 Task: Look for space in Bondoukou, Ivory Coast from 6th September, 2023 to 10th September, 2023 for 1 adult in price range Rs.10000 to Rs.15000. Place can be private room with 1  bedroom having 1 bed and 1 bathroom. Property type can be house, flat, guest house, hotel. Booking option can be shelf check-in. Required host language is English.
Action: Mouse moved to (512, 114)
Screenshot: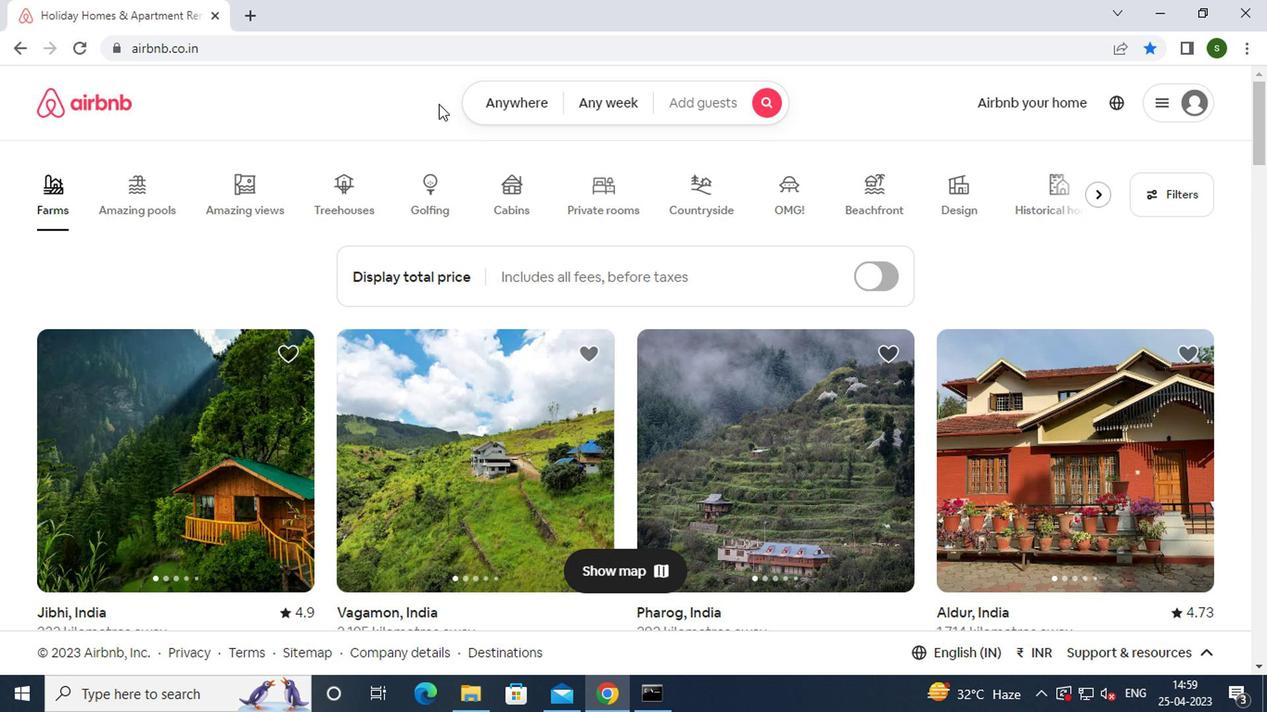 
Action: Mouse pressed left at (512, 114)
Screenshot: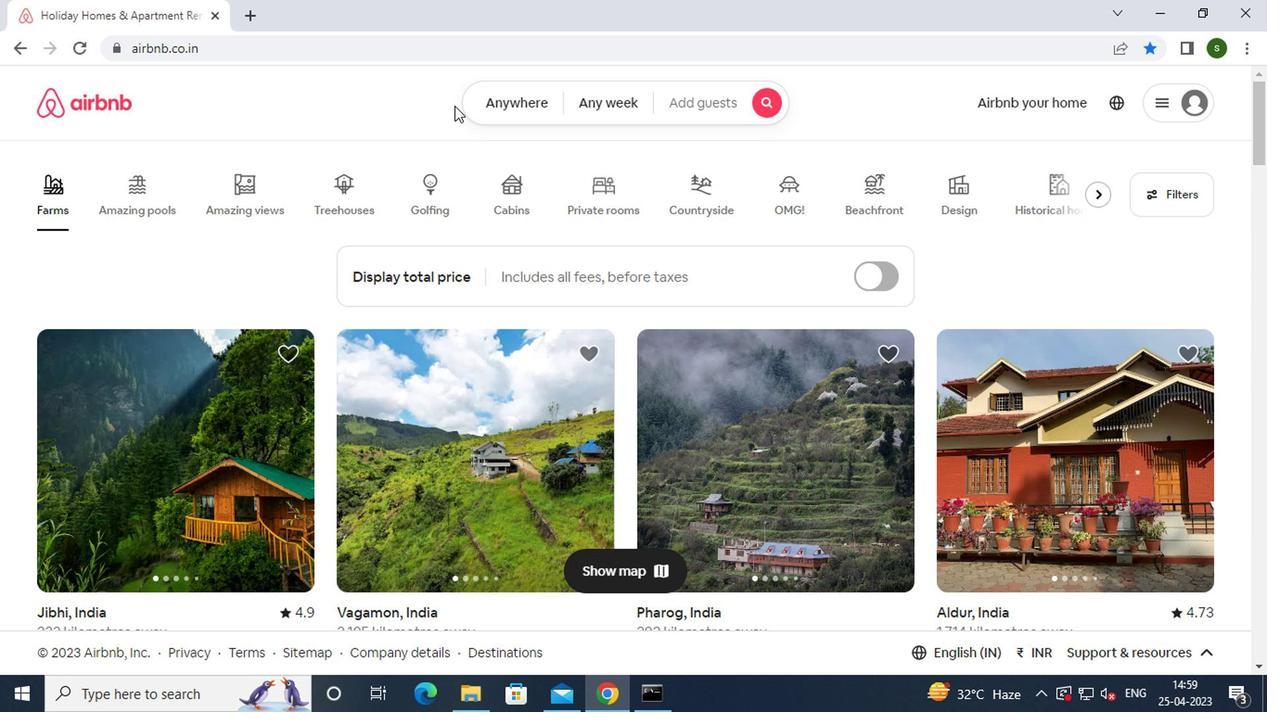 
Action: Mouse moved to (393, 187)
Screenshot: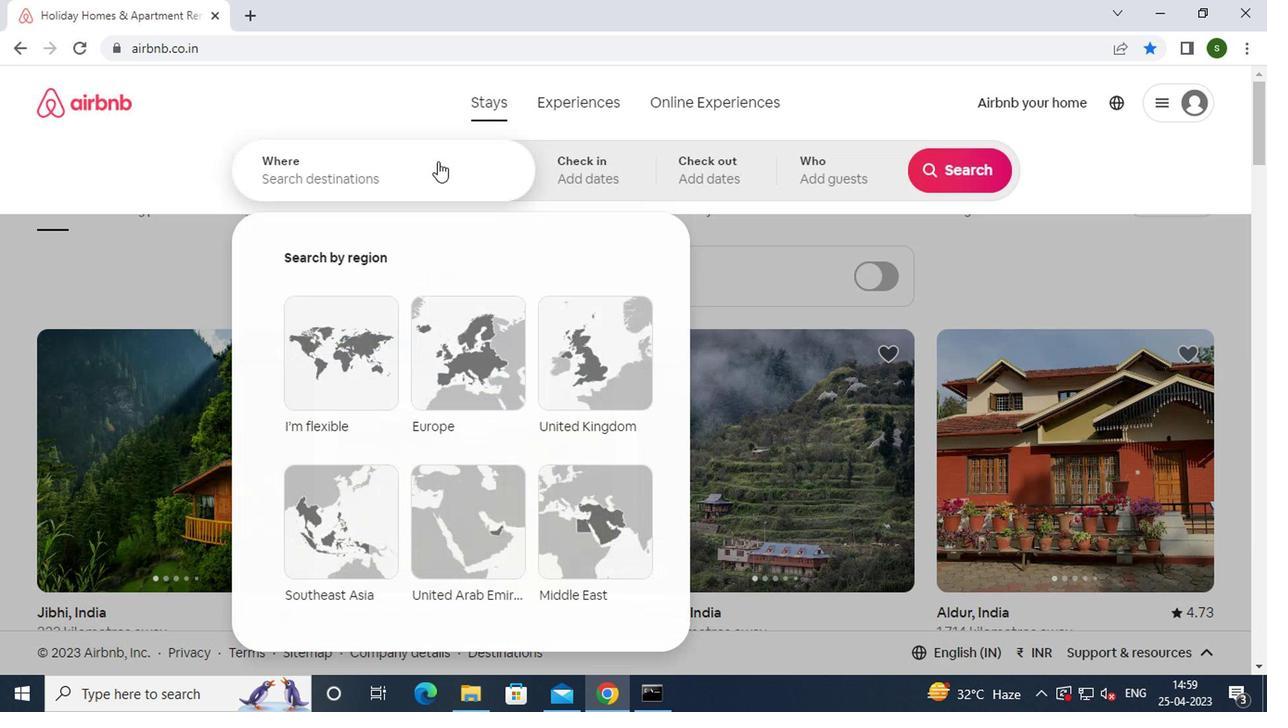 
Action: Mouse pressed left at (393, 187)
Screenshot: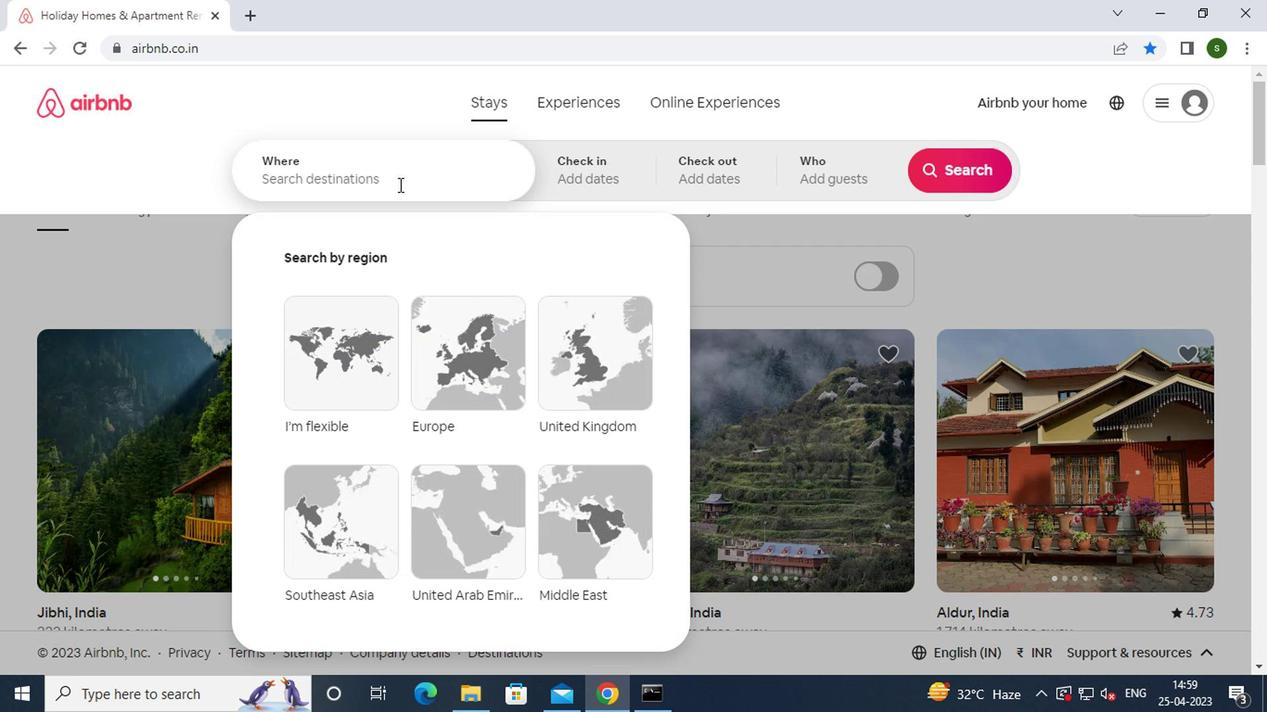 
Action: Key pressed b<Key.caps_lock>ondoukou,<Key.space><Key.caps_lock>i<Key.caps_lock>vory
Screenshot: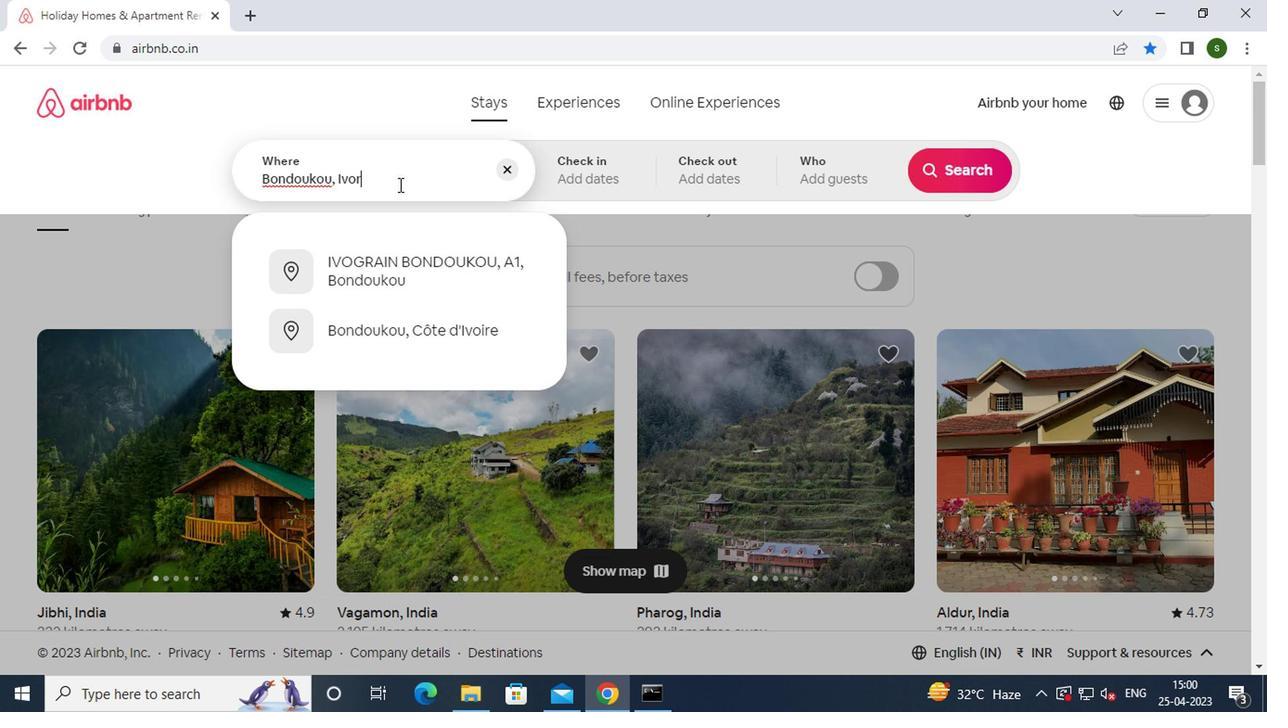 
Action: Mouse moved to (427, 263)
Screenshot: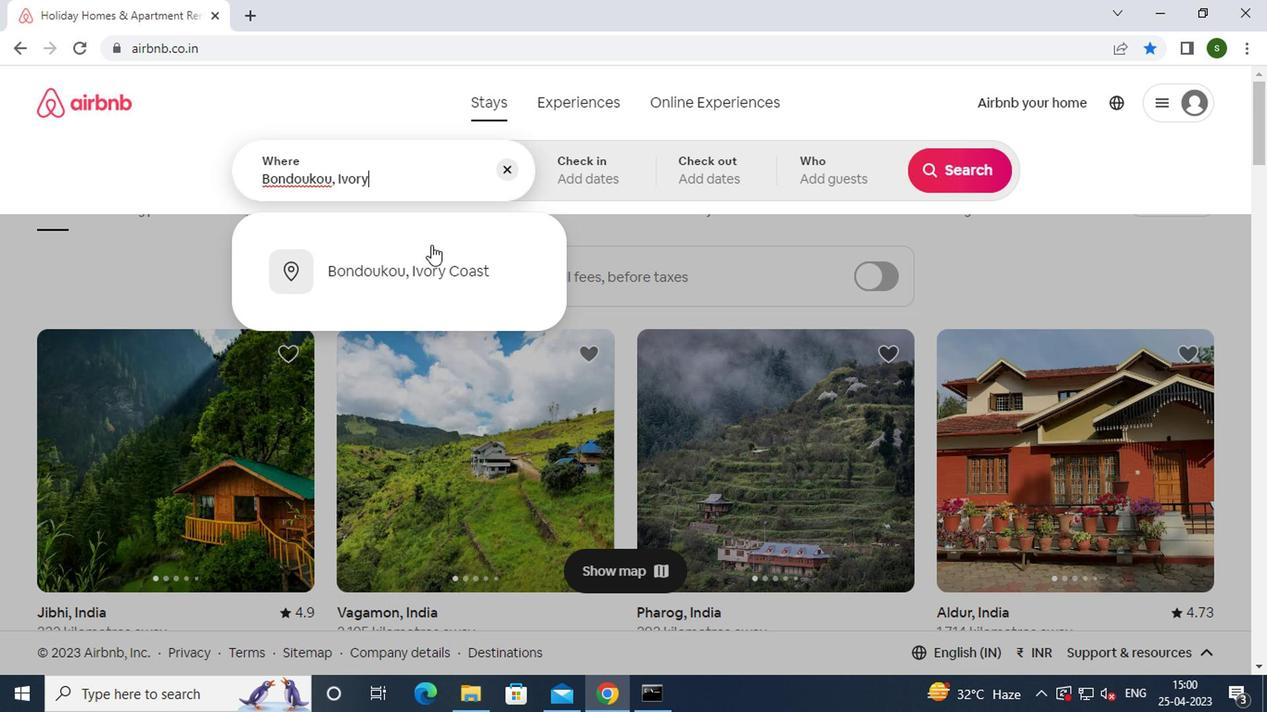 
Action: Mouse pressed left at (427, 263)
Screenshot: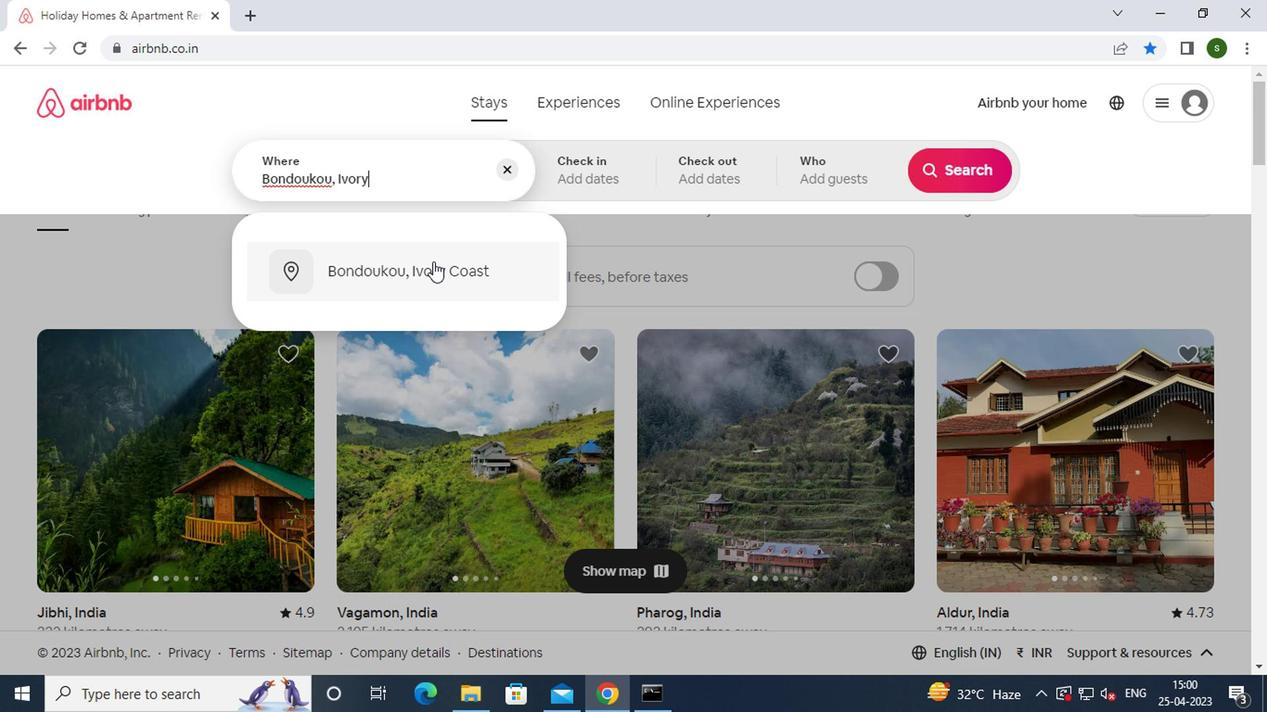 
Action: Mouse moved to (941, 315)
Screenshot: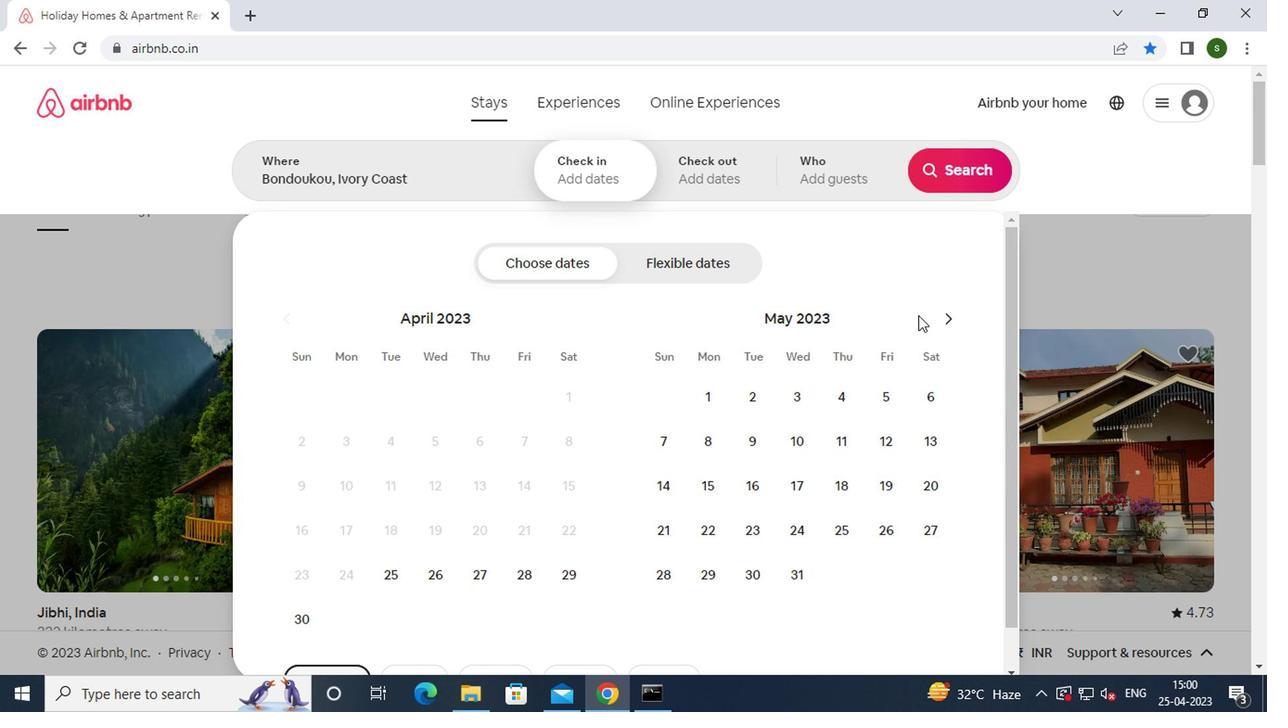 
Action: Mouse pressed left at (941, 315)
Screenshot: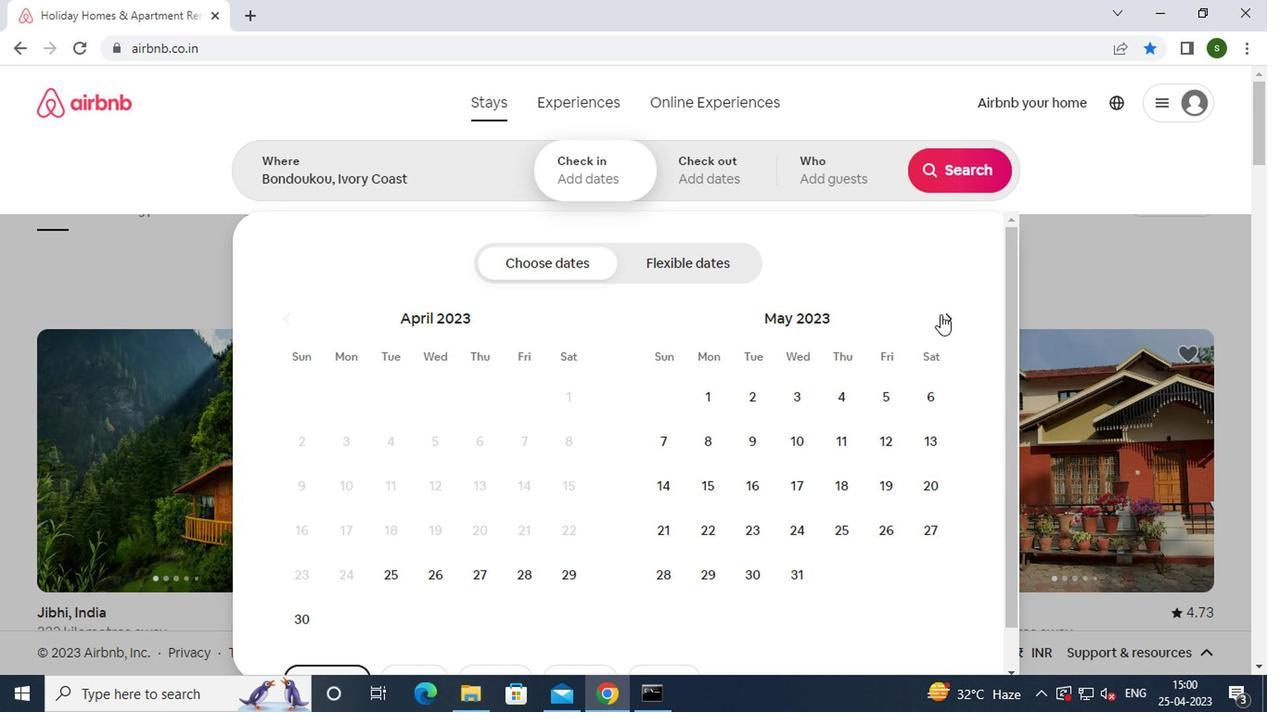 
Action: Mouse pressed left at (941, 315)
Screenshot: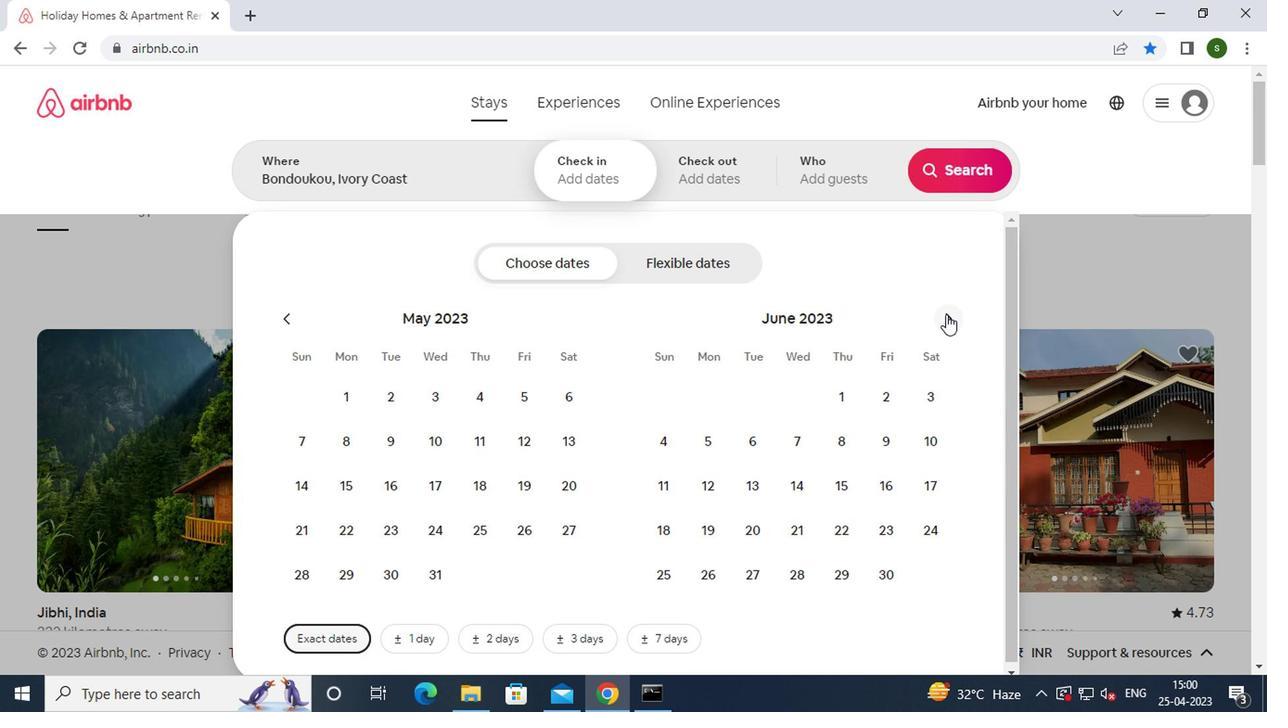 
Action: Mouse pressed left at (941, 315)
Screenshot: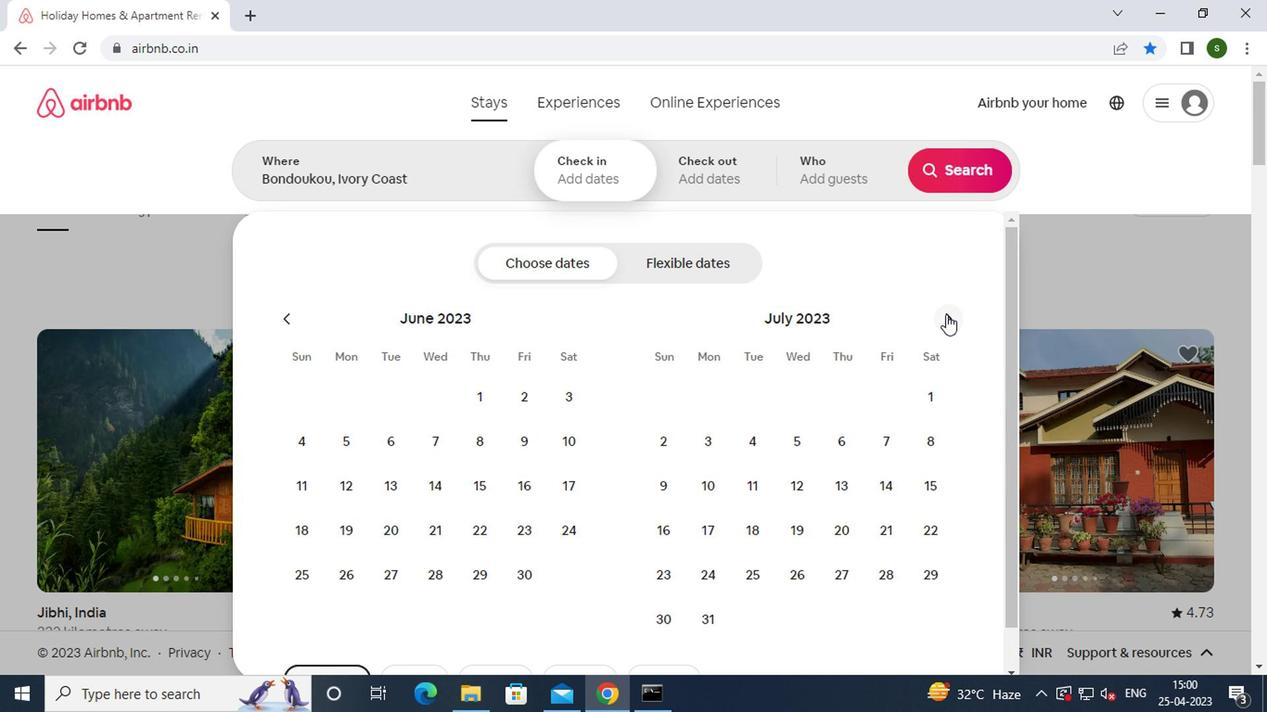 
Action: Mouse pressed left at (941, 315)
Screenshot: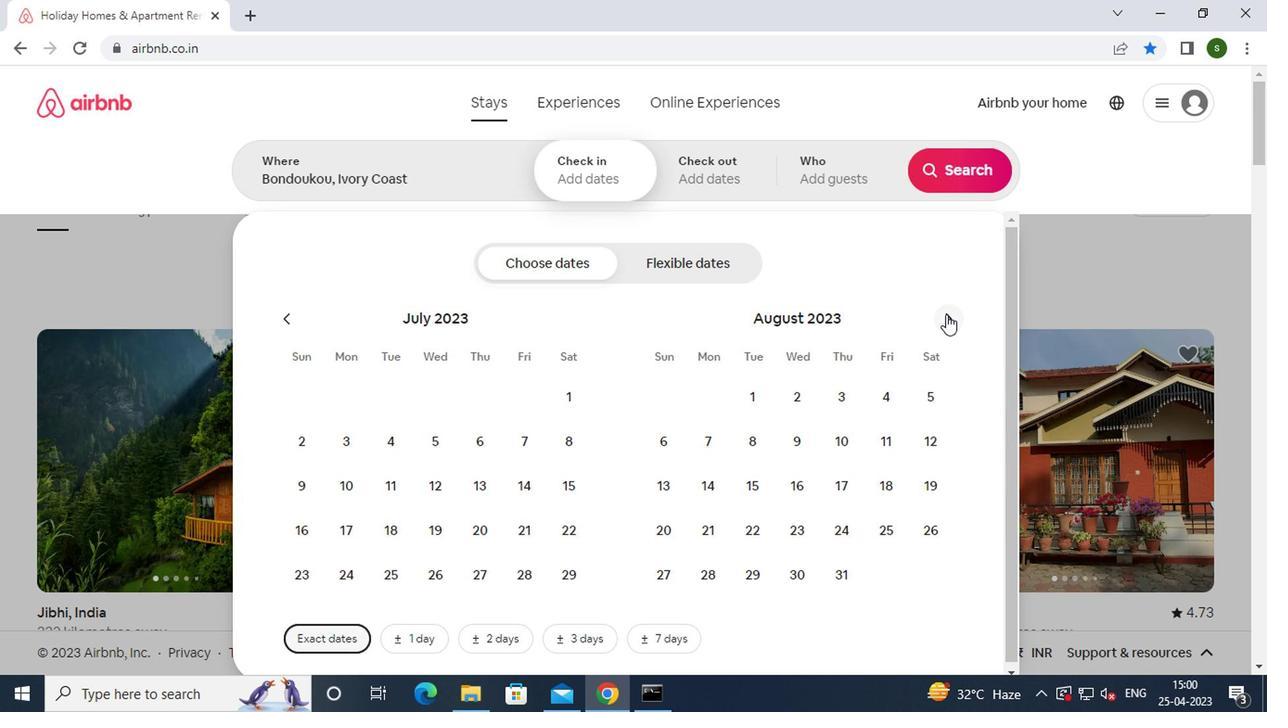 
Action: Mouse moved to (803, 442)
Screenshot: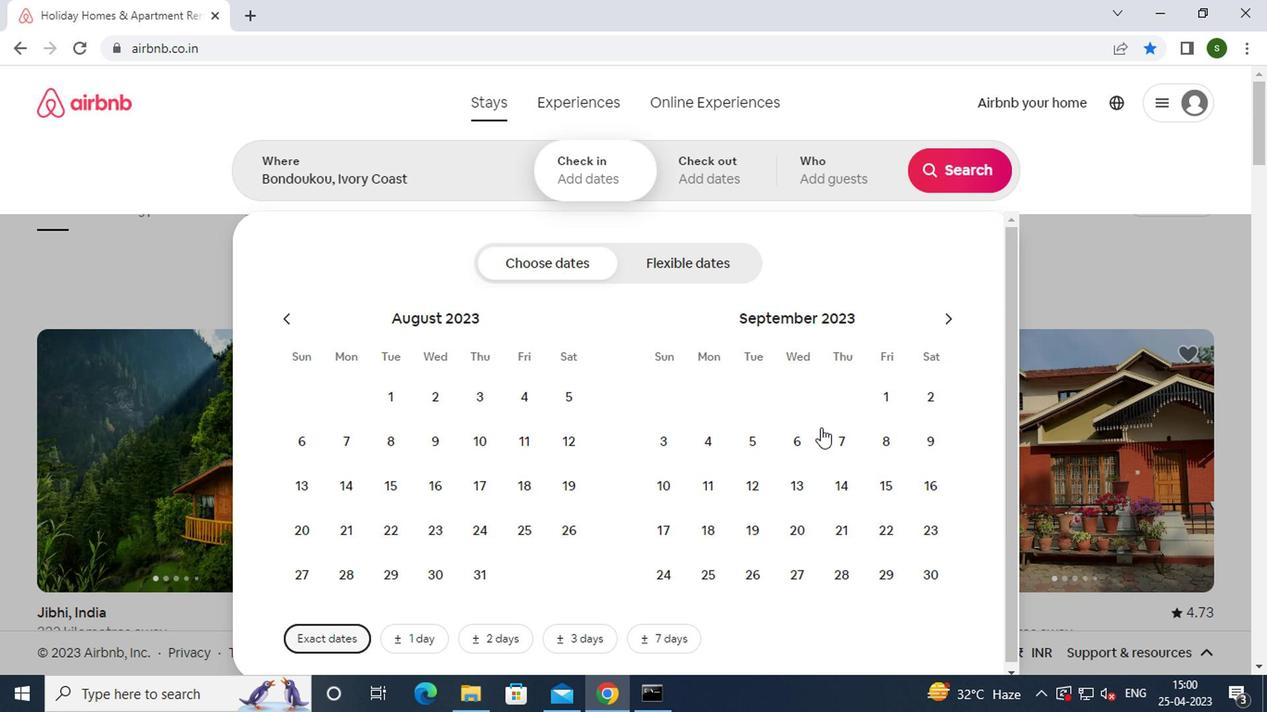 
Action: Mouse pressed left at (803, 442)
Screenshot: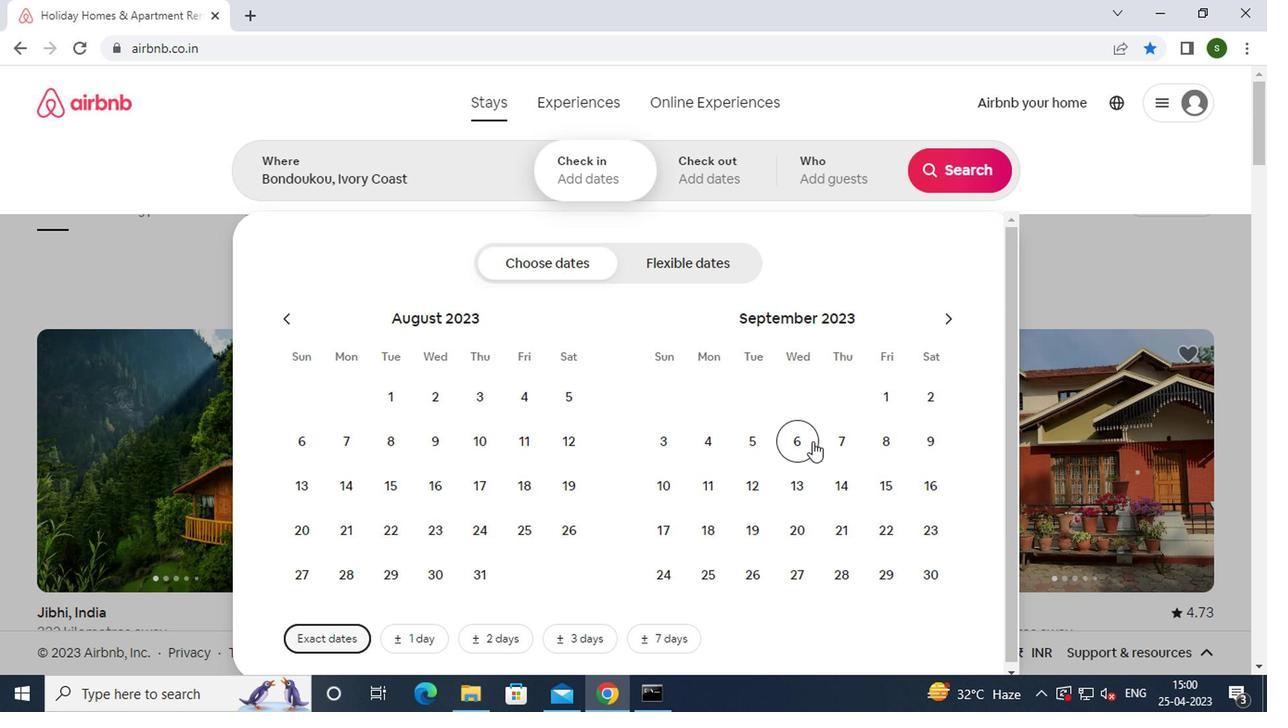 
Action: Mouse moved to (654, 494)
Screenshot: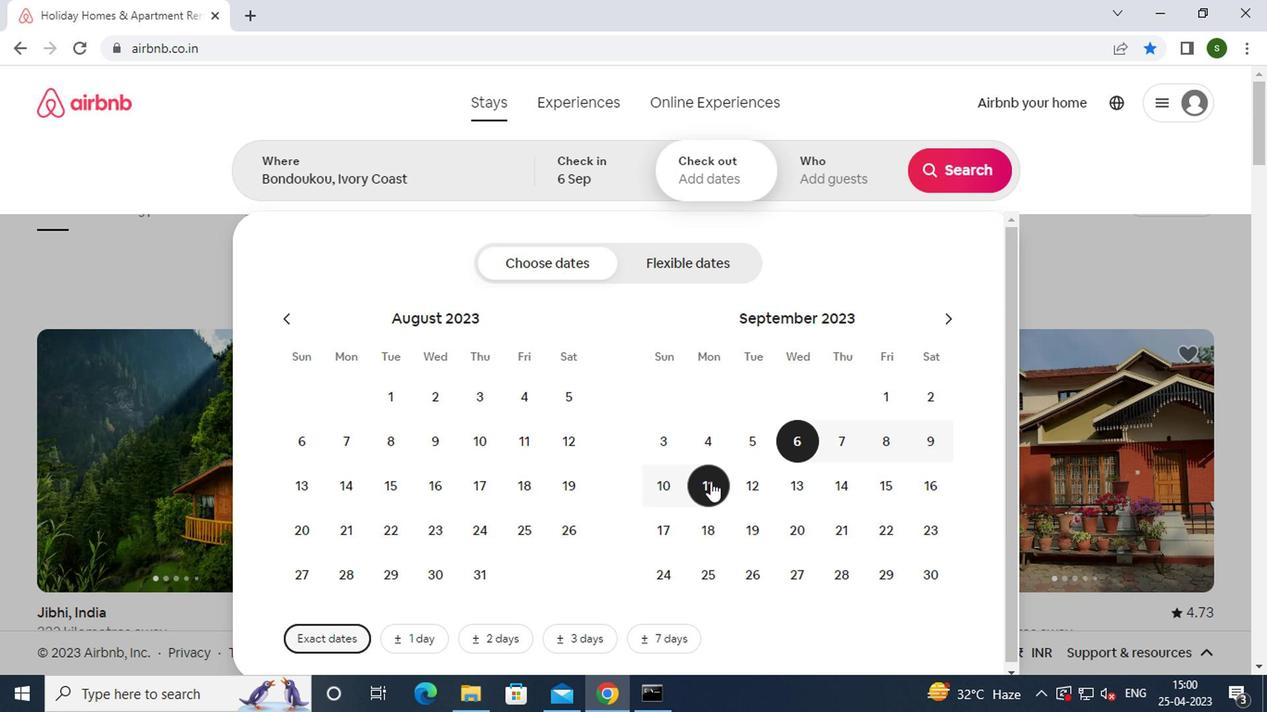 
Action: Mouse pressed left at (654, 494)
Screenshot: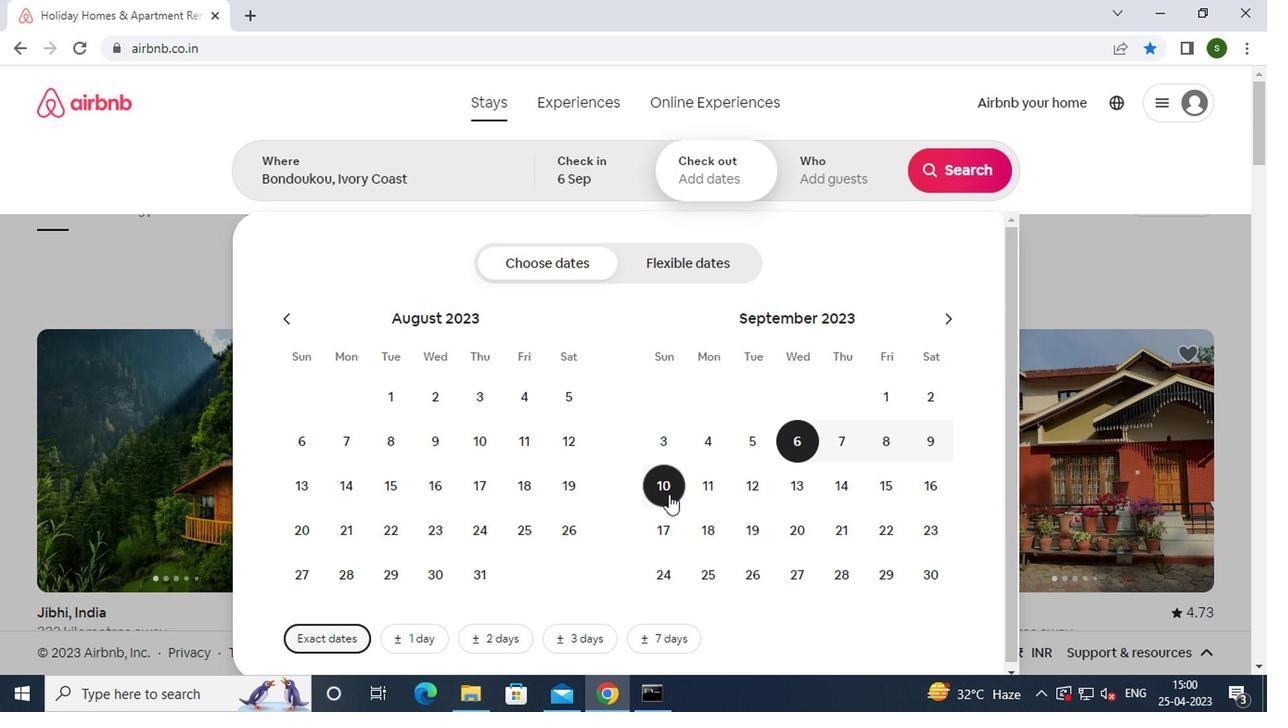 
Action: Mouse moved to (839, 188)
Screenshot: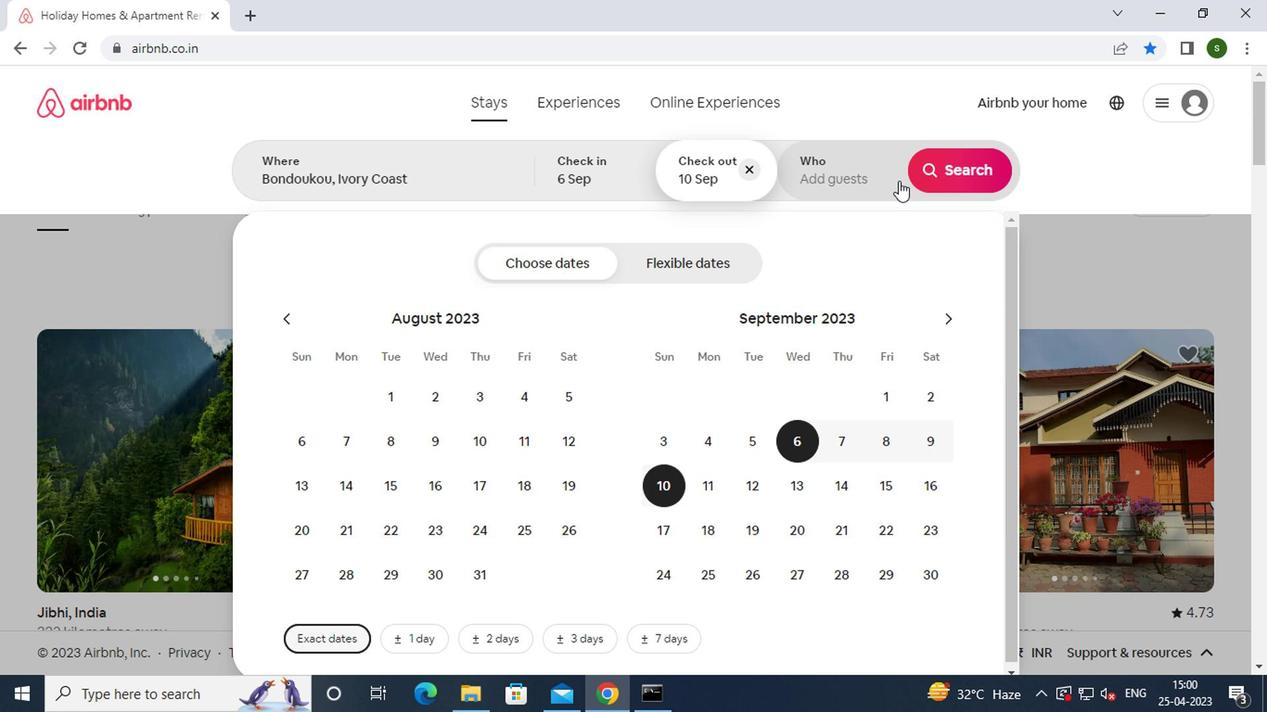 
Action: Mouse pressed left at (839, 188)
Screenshot: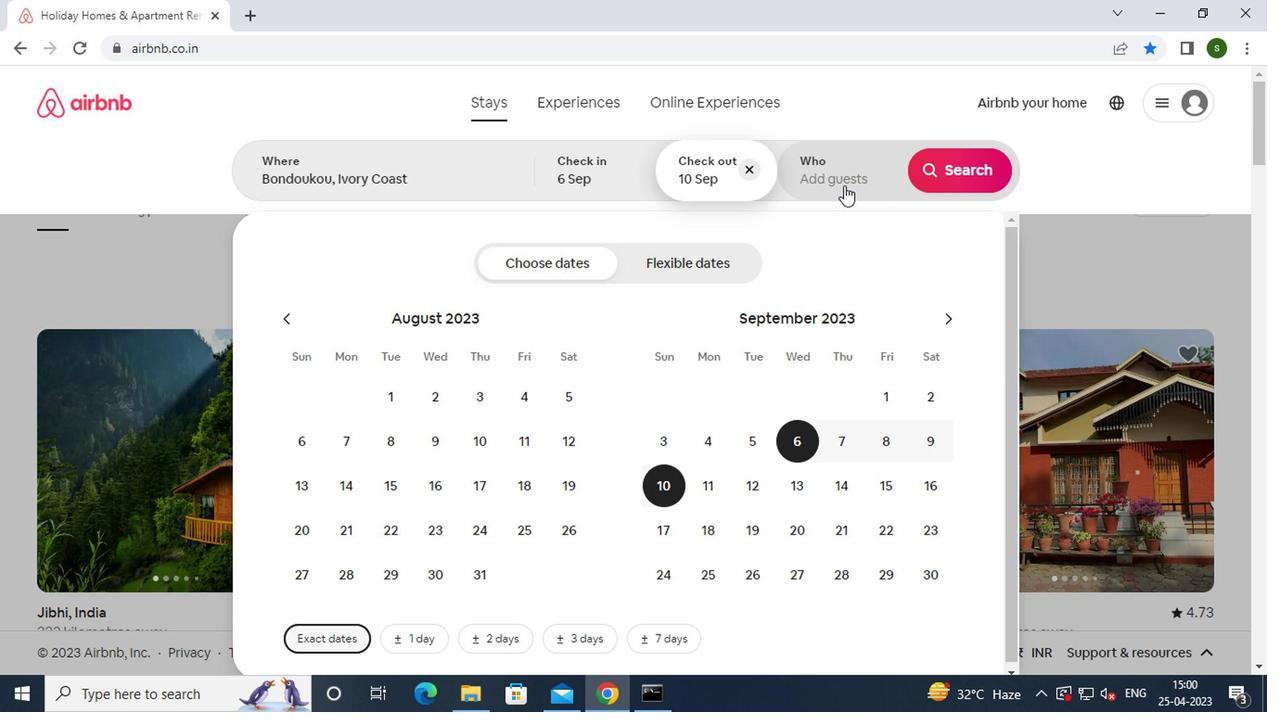 
Action: Mouse moved to (968, 273)
Screenshot: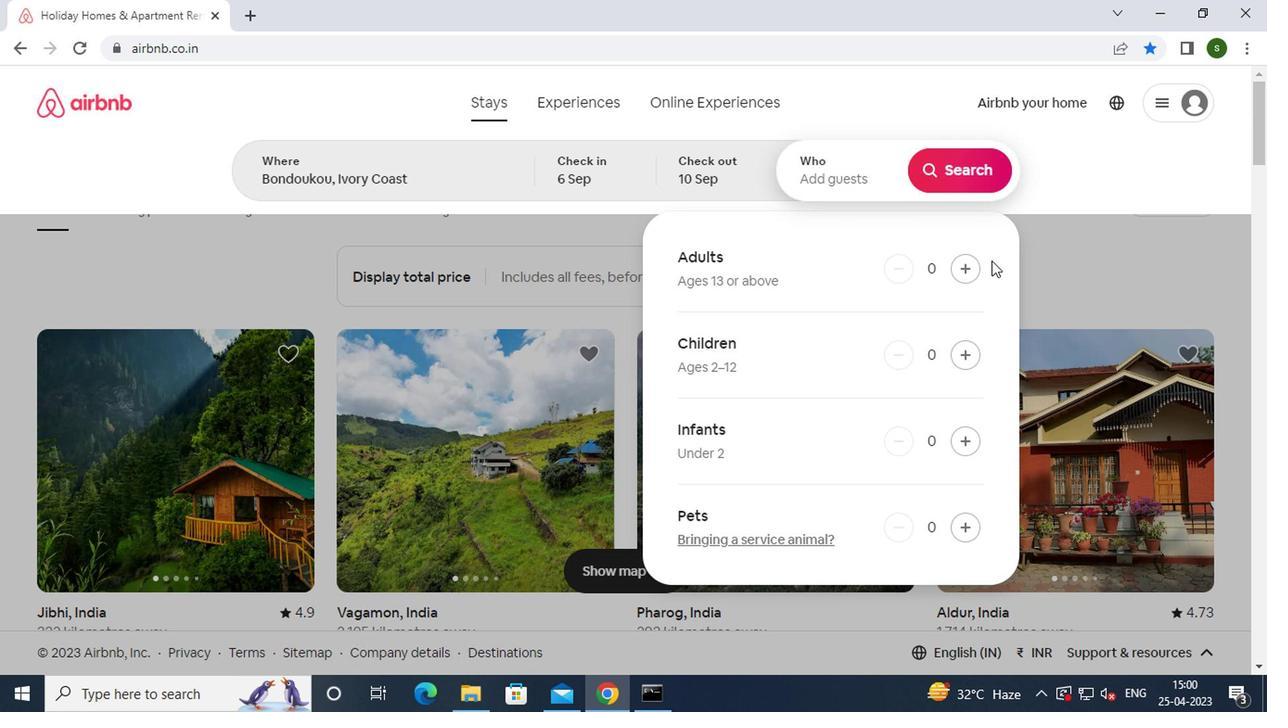 
Action: Mouse pressed left at (968, 273)
Screenshot: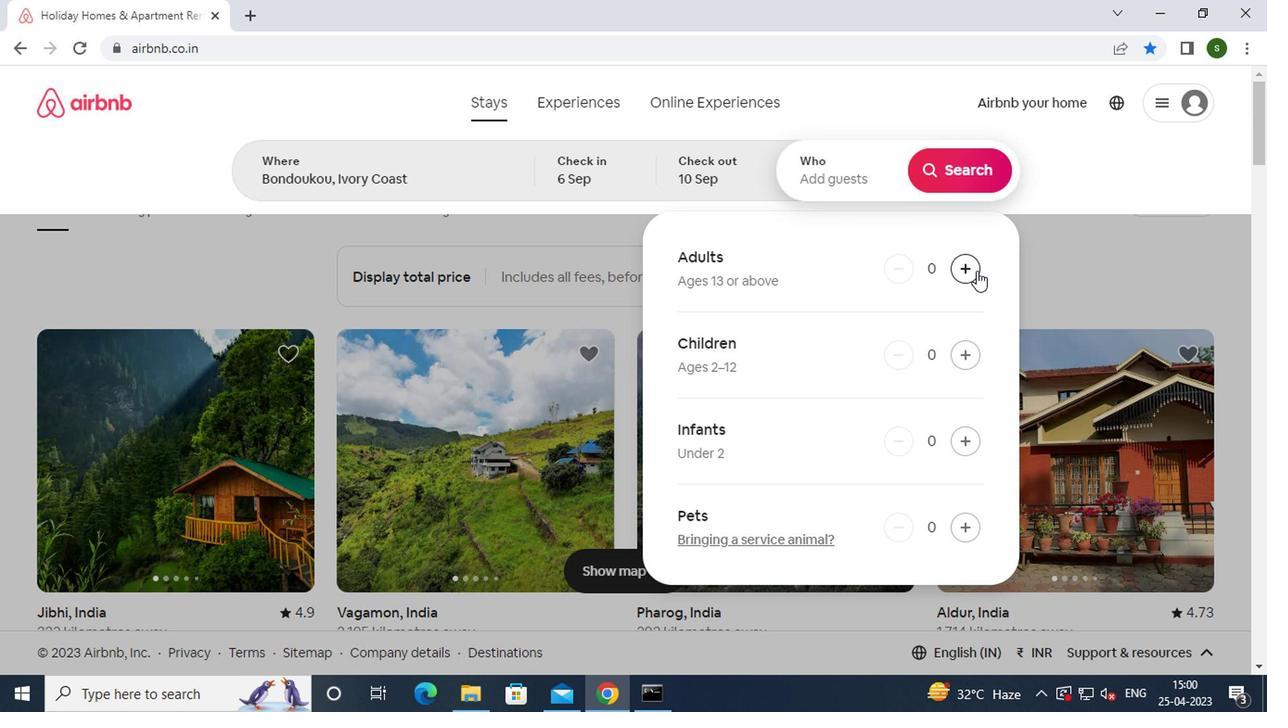 
Action: Mouse moved to (964, 167)
Screenshot: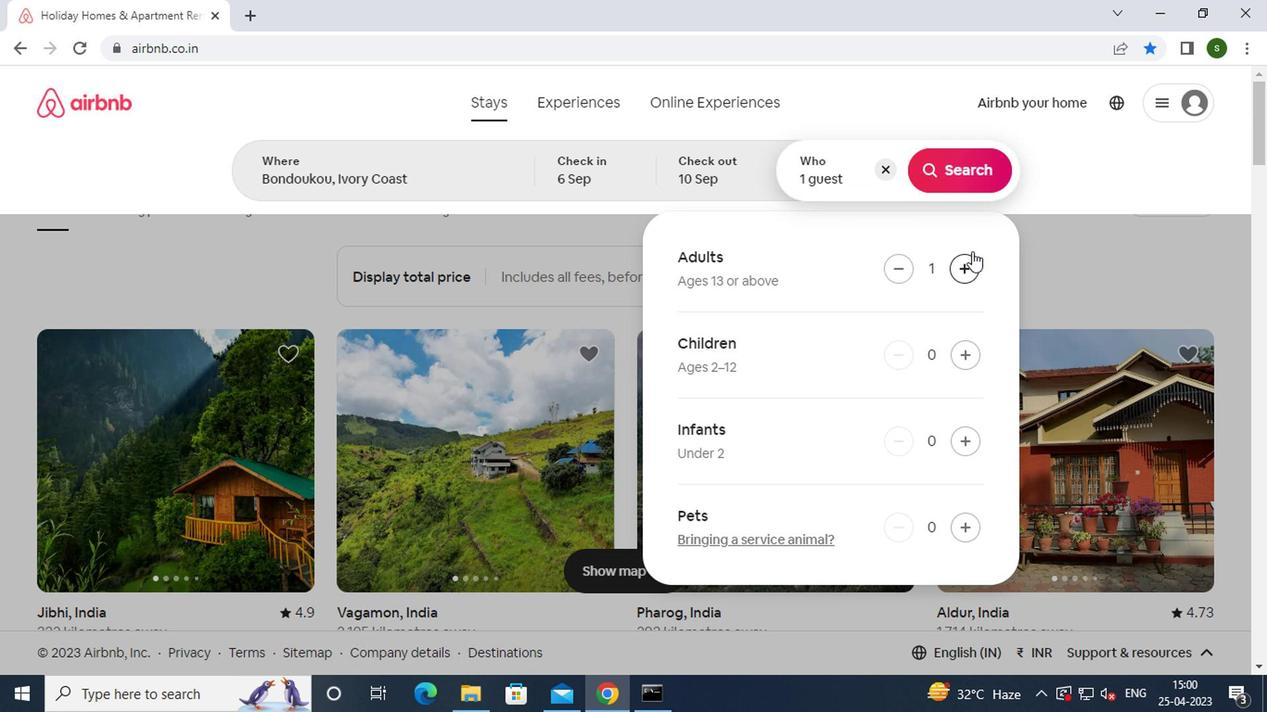 
Action: Mouse pressed left at (964, 167)
Screenshot: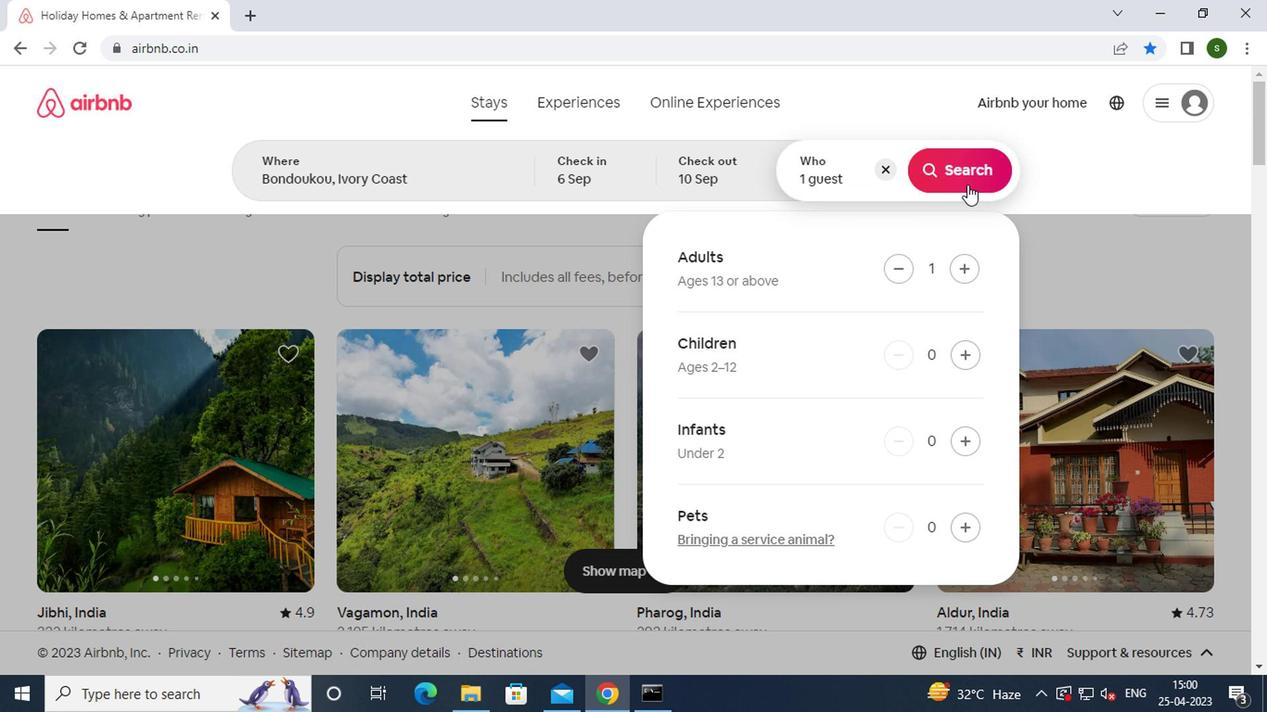 
Action: Mouse moved to (1205, 187)
Screenshot: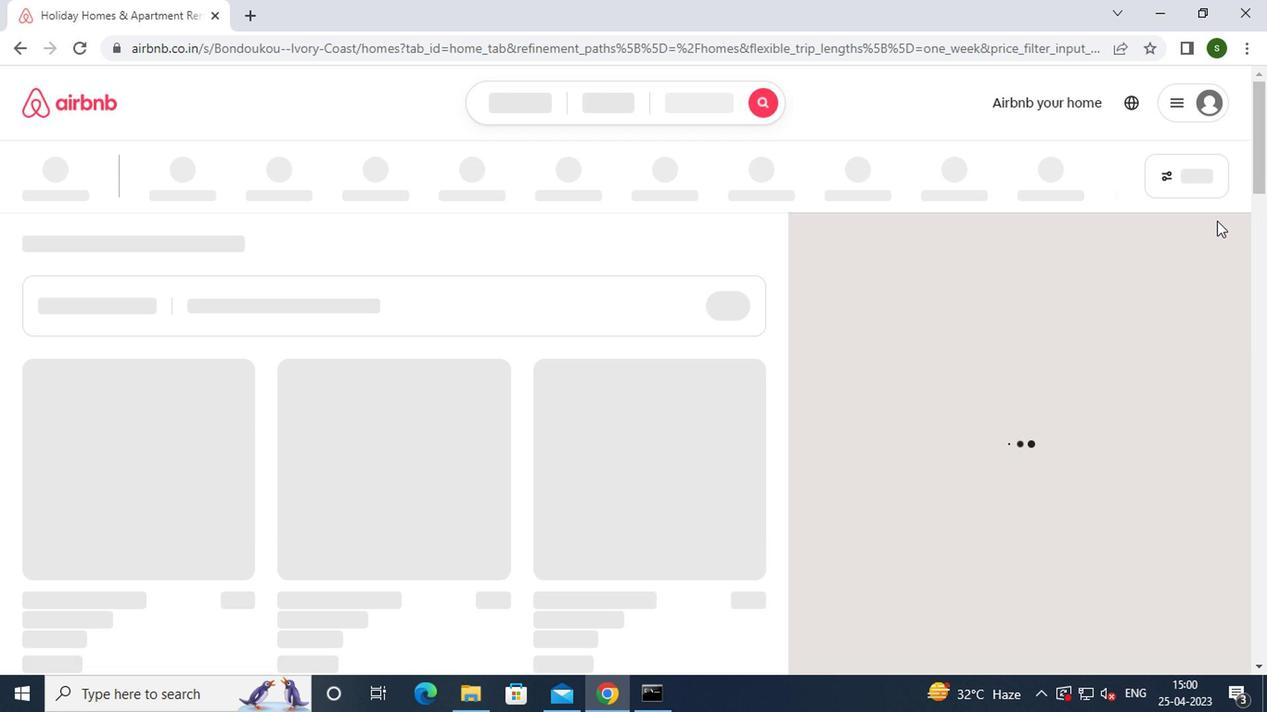 
Action: Mouse pressed left at (1205, 187)
Screenshot: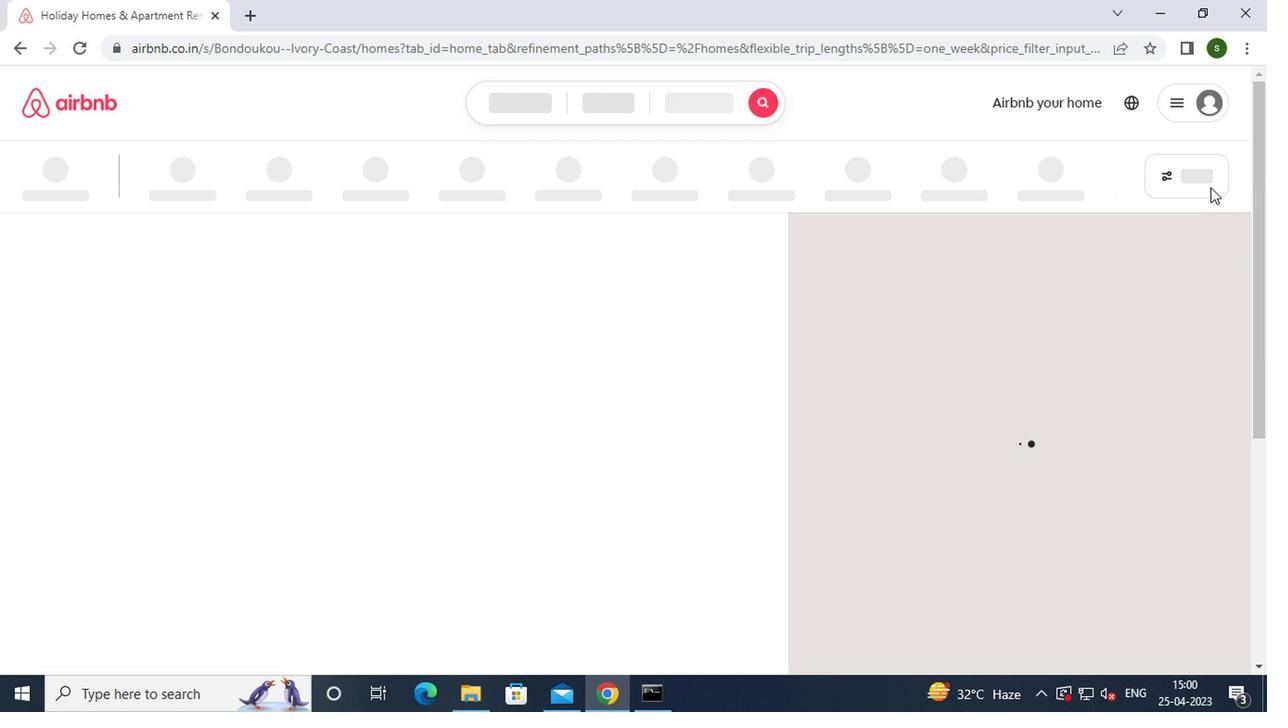 
Action: Mouse moved to (512, 292)
Screenshot: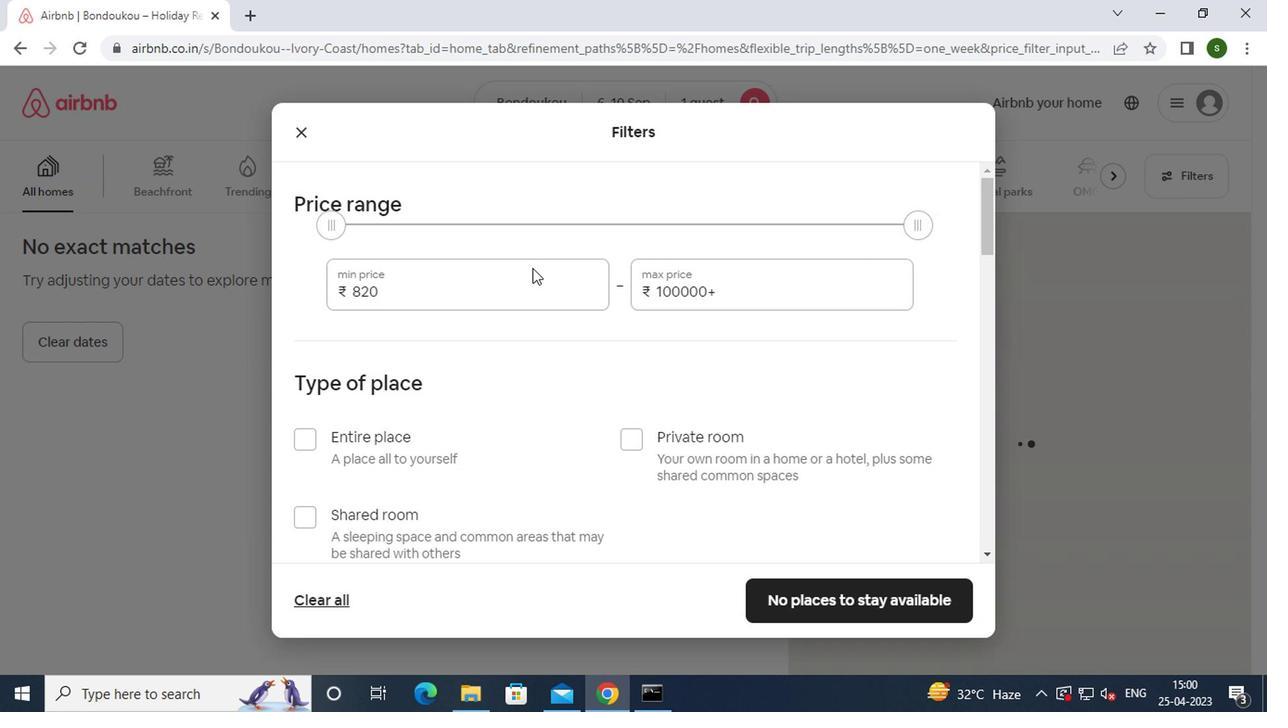 
Action: Mouse pressed left at (512, 292)
Screenshot: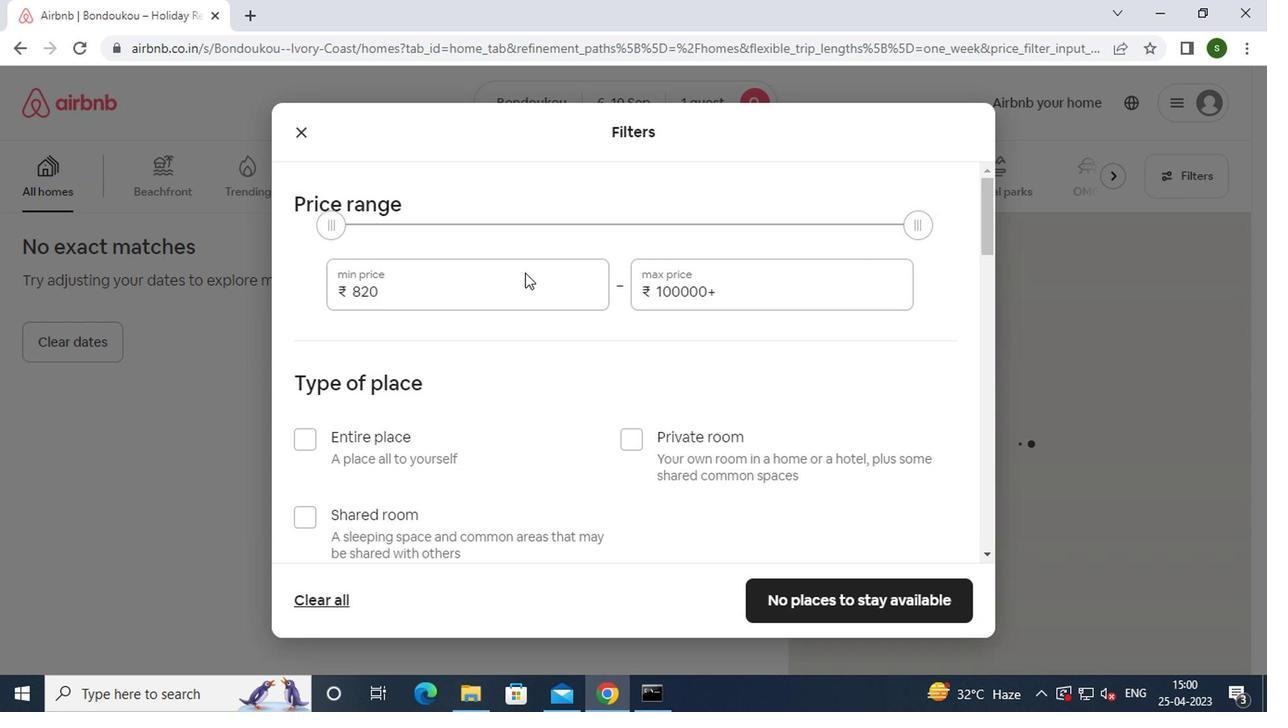 
Action: Mouse moved to (512, 293)
Screenshot: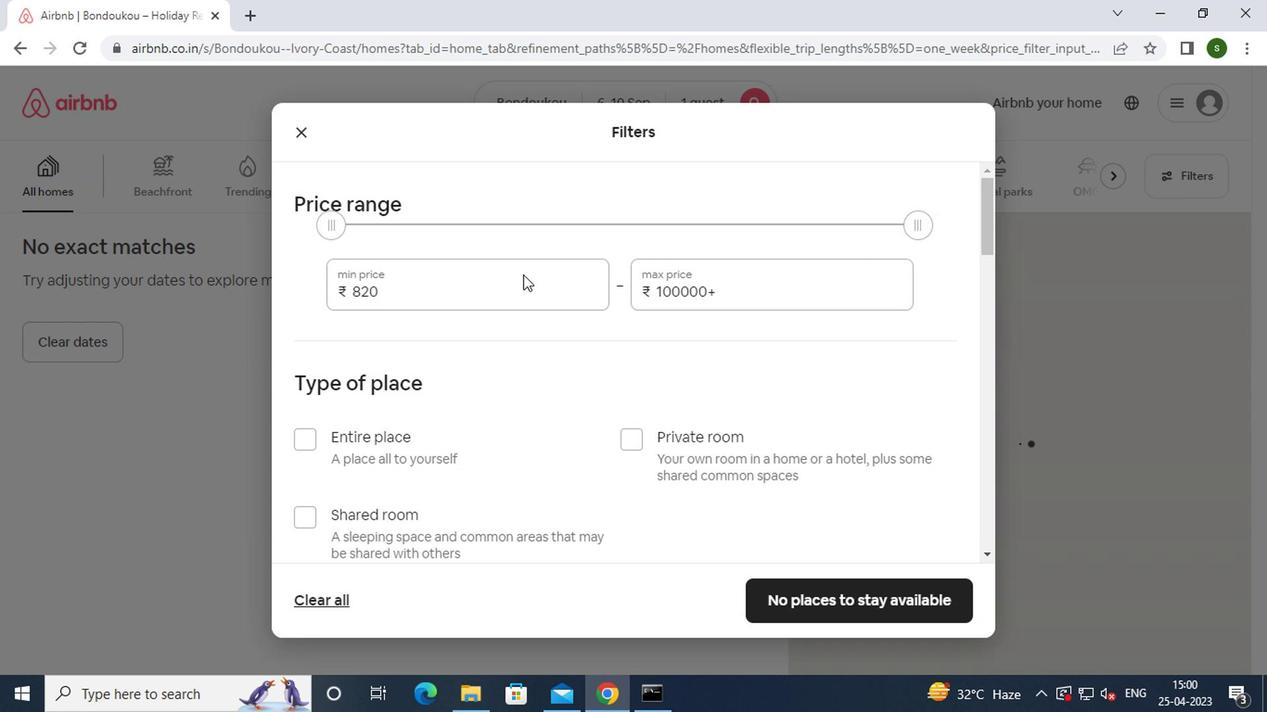 
Action: Key pressed <Key.backspace><Key.backspace><Key.backspace><Key.backspace><Key.backspace><Key.backspace><Key.backspace><Key.backspace><Key.backspace><Key.backspace>10000
Screenshot: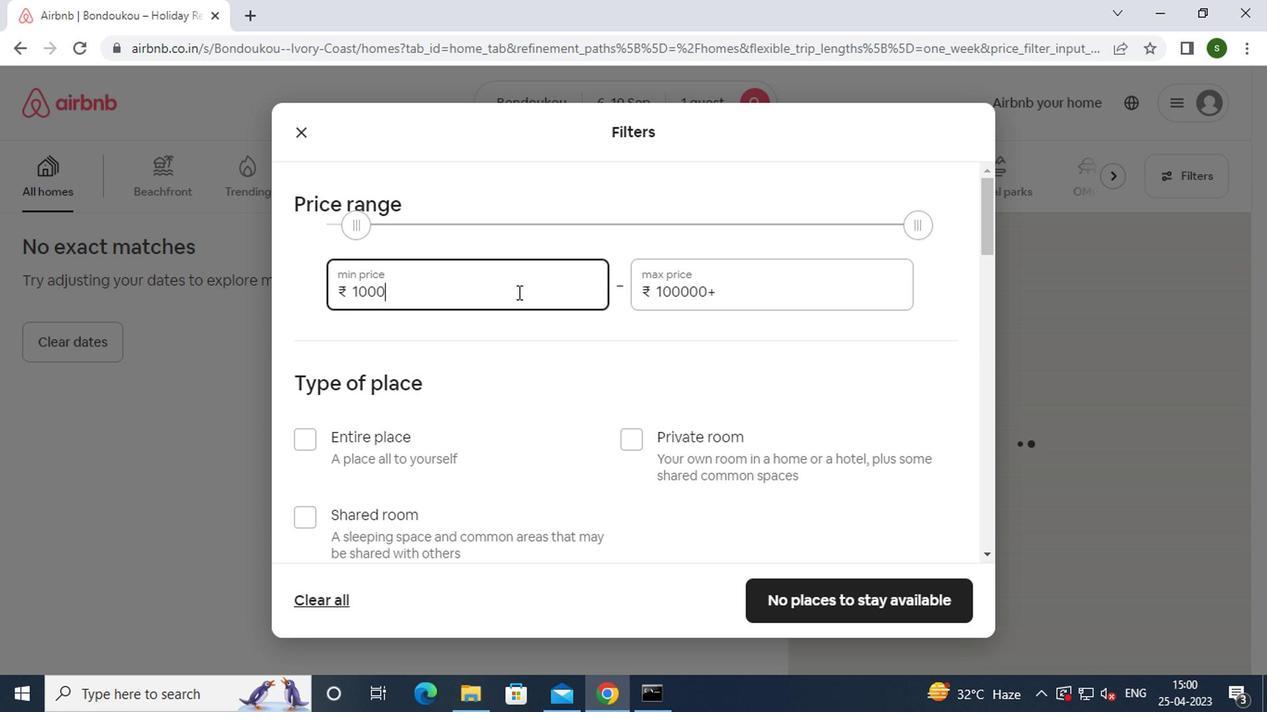 
Action: Mouse moved to (715, 293)
Screenshot: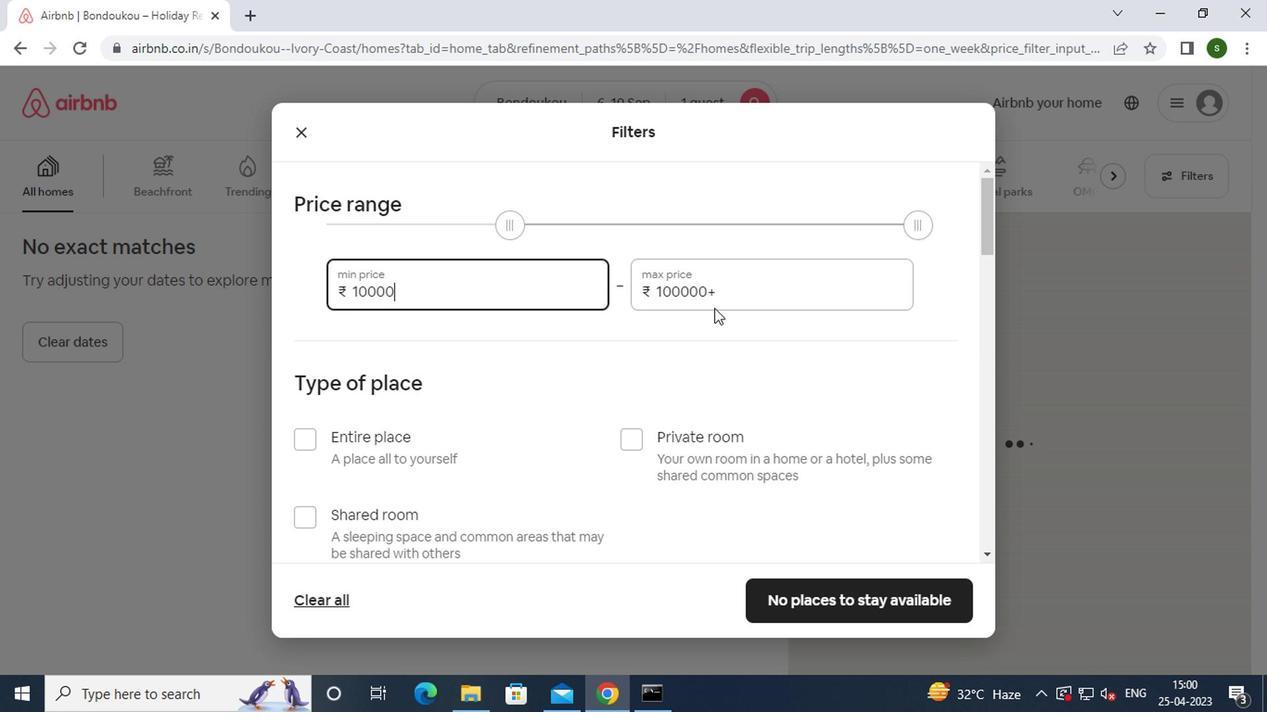 
Action: Mouse pressed left at (715, 293)
Screenshot: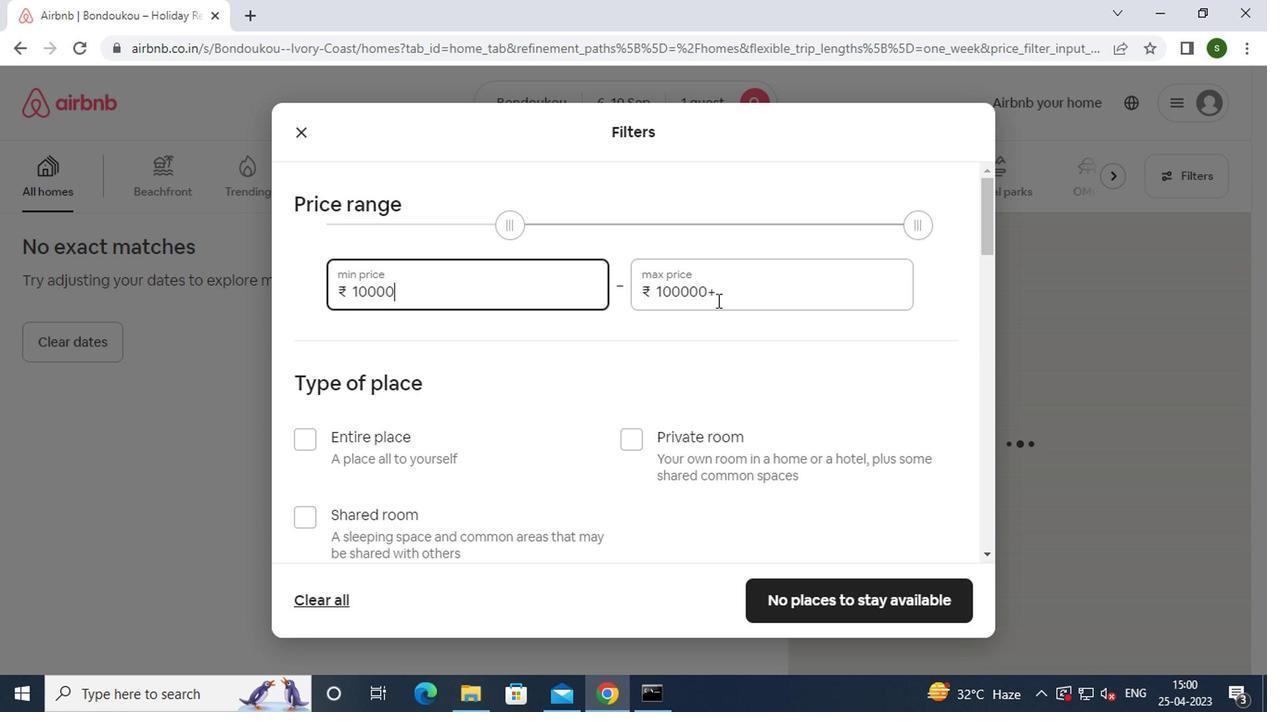 
Action: Key pressed <Key.backspace><Key.backspace><Key.backspace><Key.backspace><Key.backspace><Key.backspace><Key.backspace>15000
Screenshot: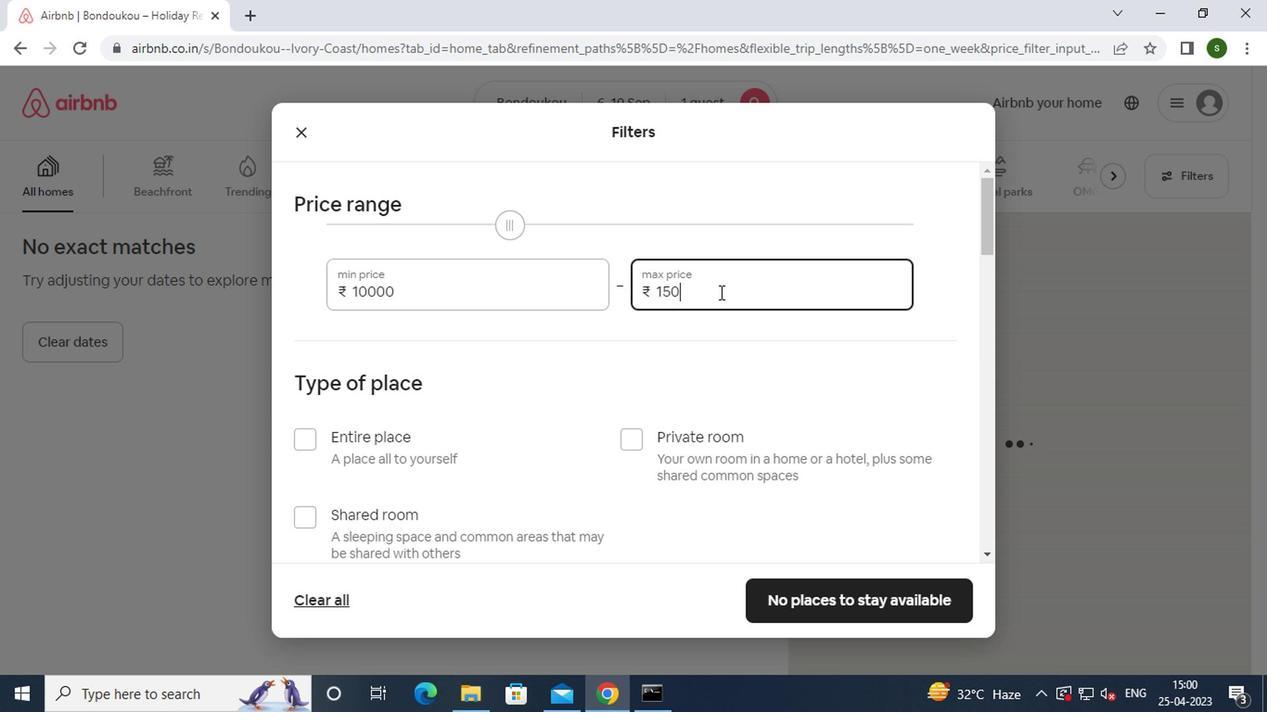 
Action: Mouse moved to (629, 442)
Screenshot: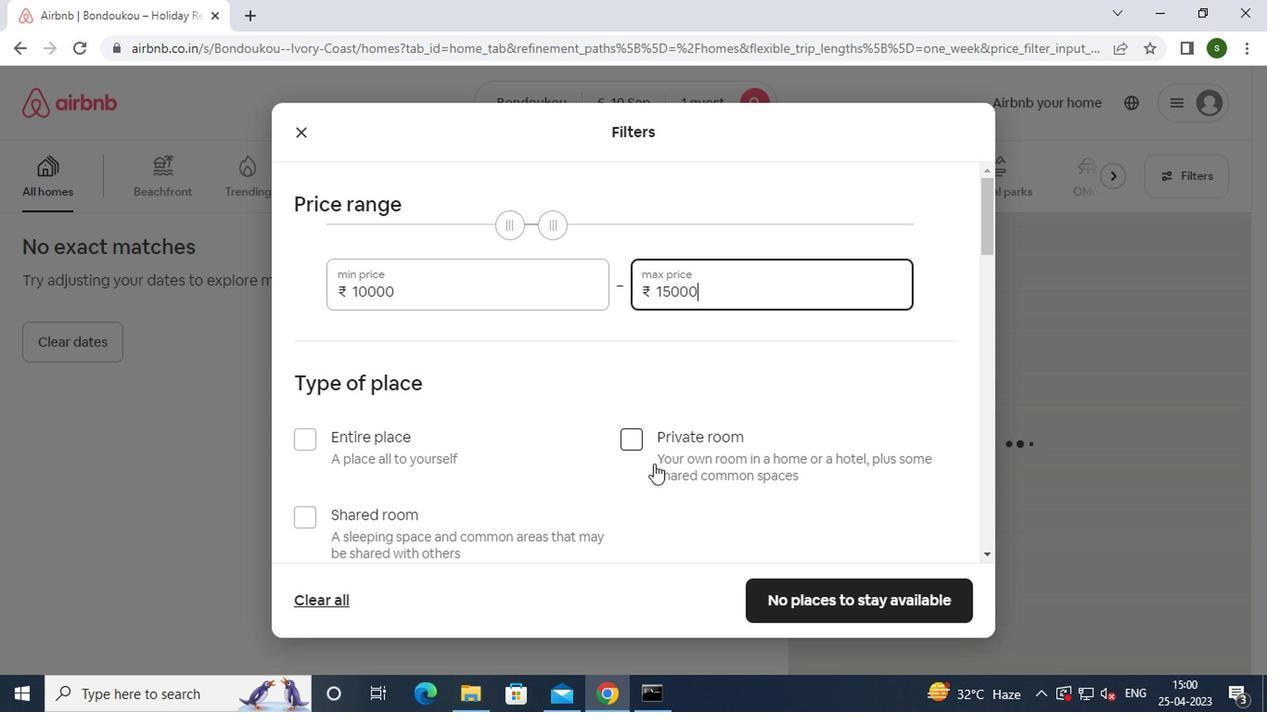 
Action: Mouse pressed left at (629, 442)
Screenshot: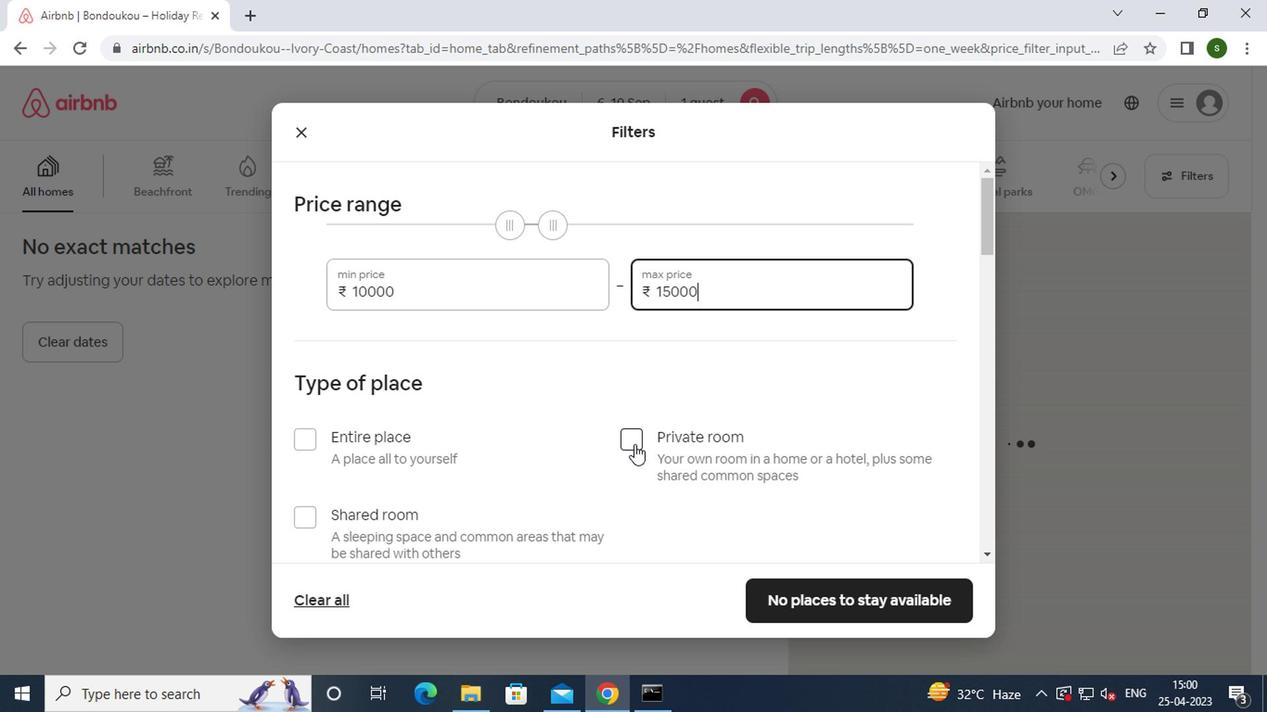 
Action: Mouse moved to (580, 424)
Screenshot: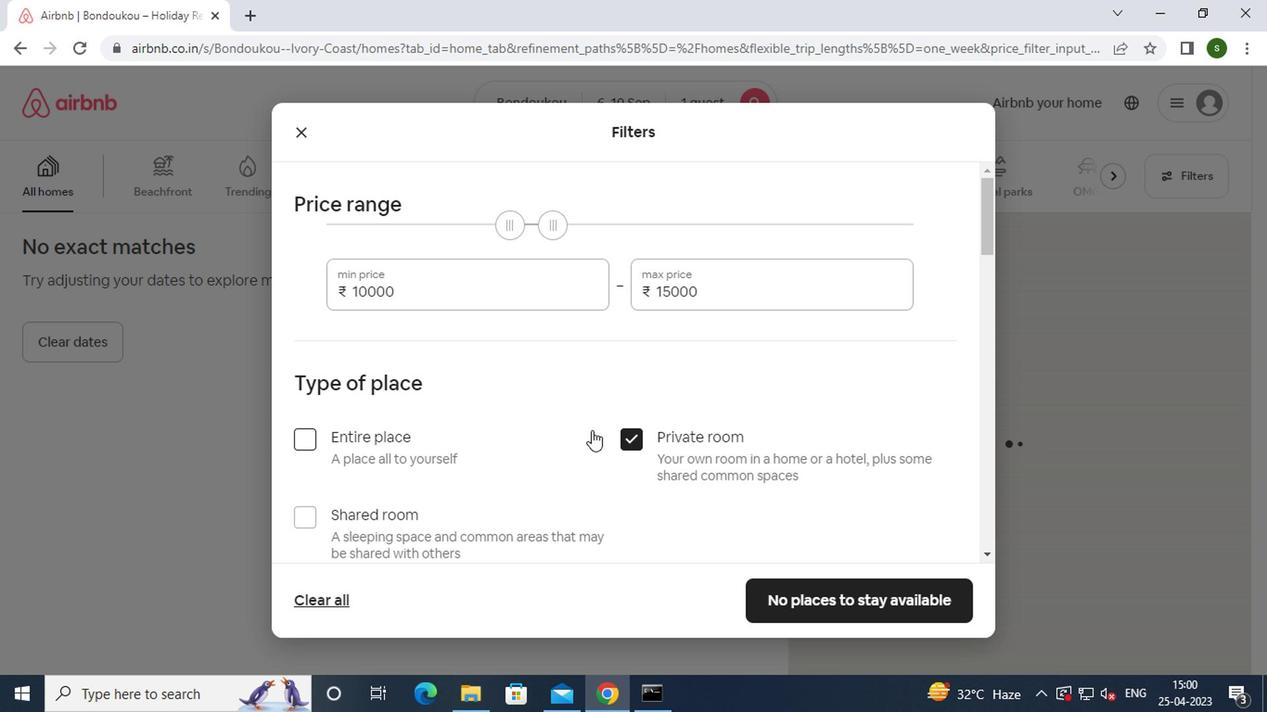 
Action: Mouse scrolled (580, 423) with delta (0, 0)
Screenshot: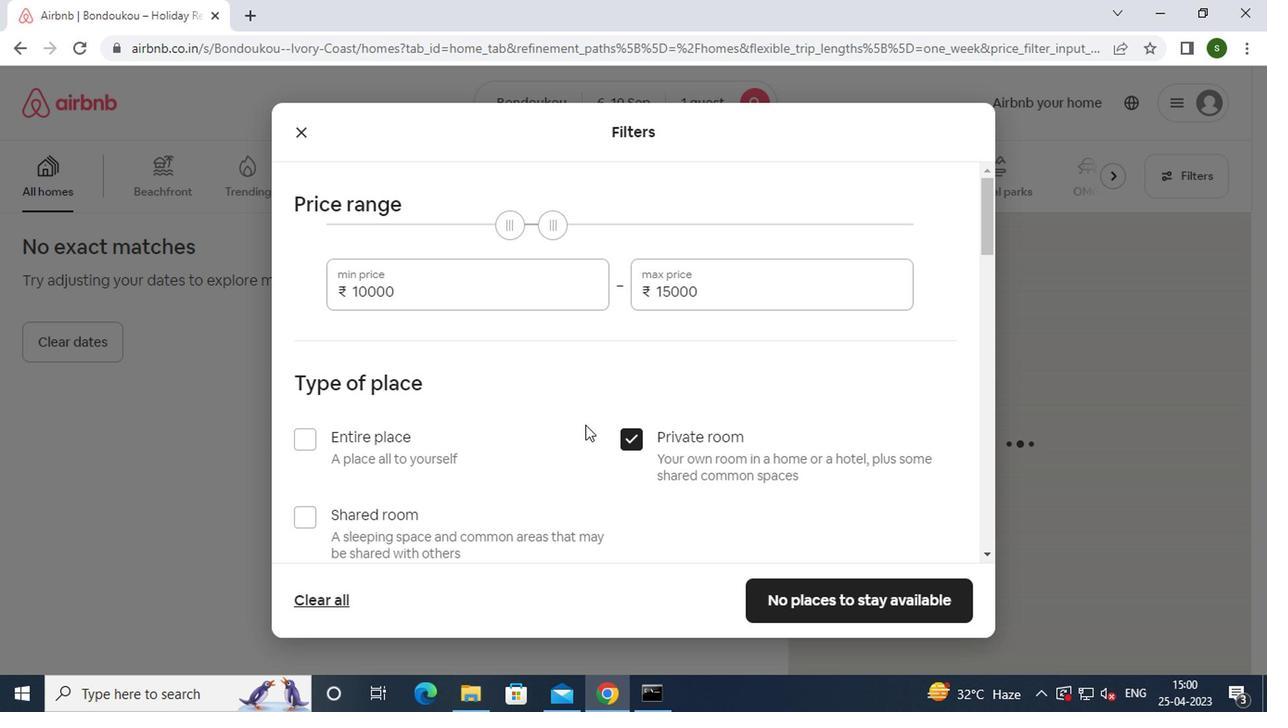 
Action: Mouse scrolled (580, 423) with delta (0, 0)
Screenshot: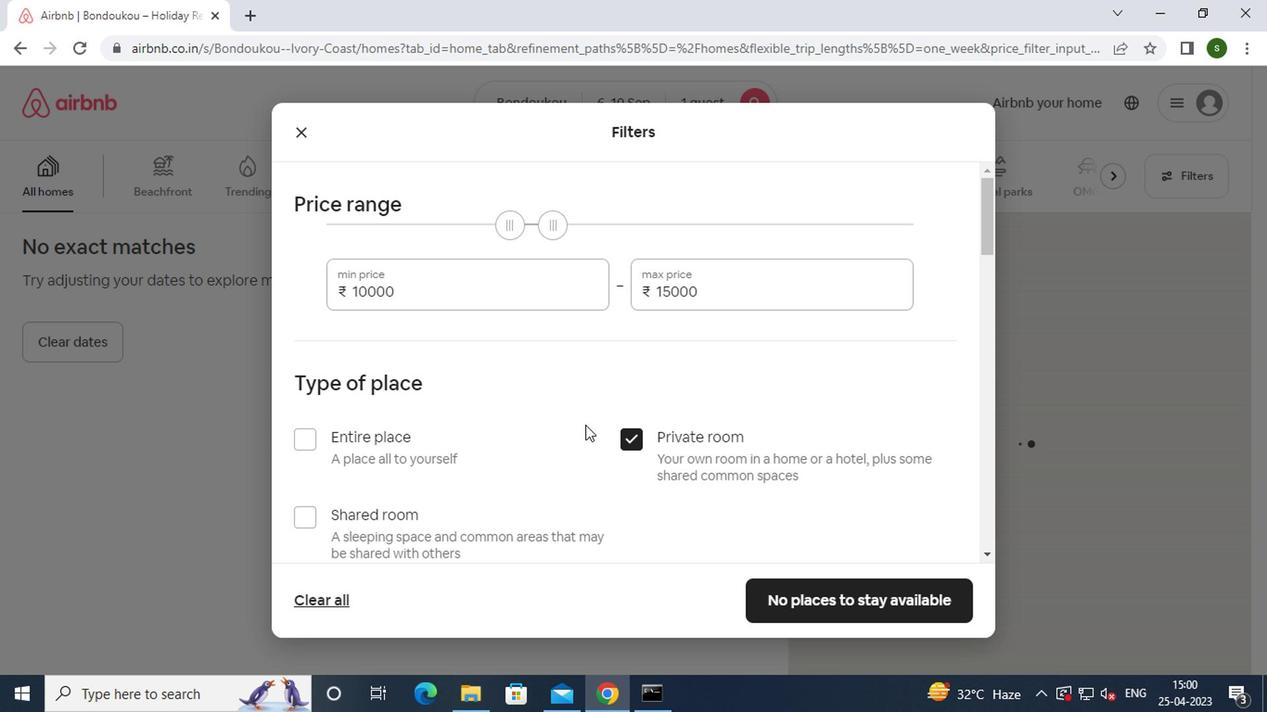 
Action: Mouse scrolled (580, 423) with delta (0, 0)
Screenshot: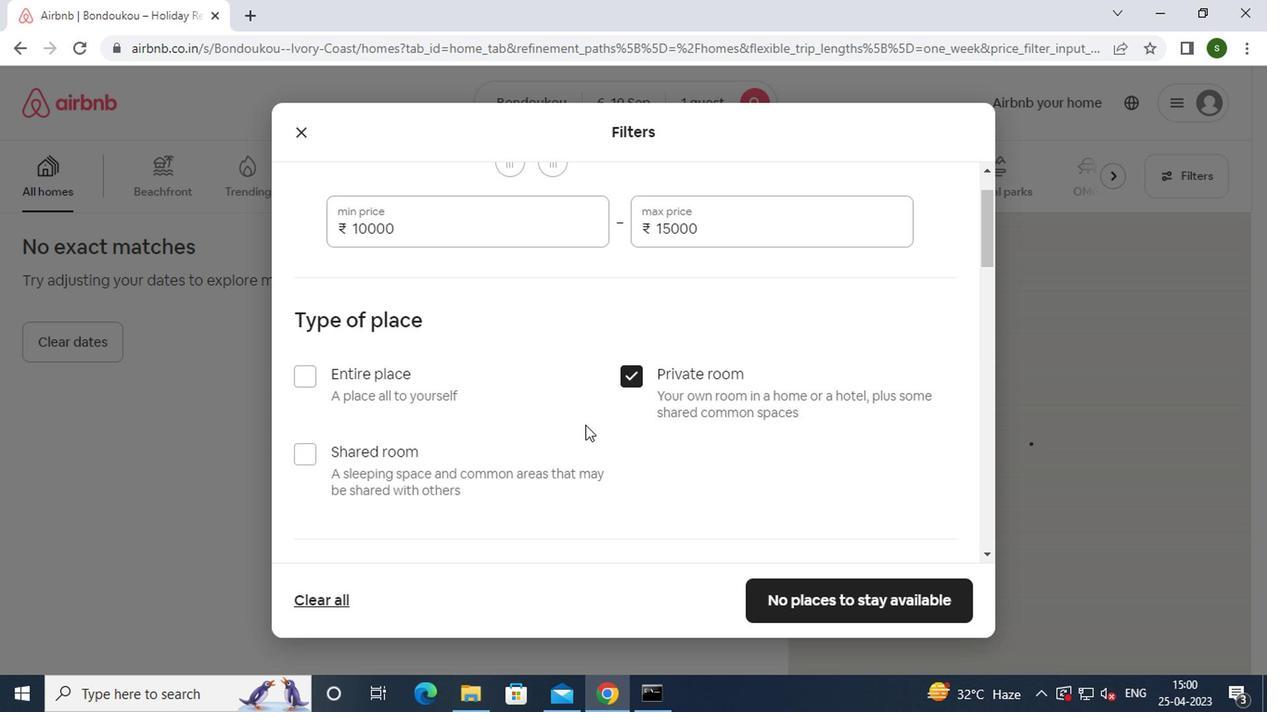 
Action: Mouse scrolled (580, 423) with delta (0, 0)
Screenshot: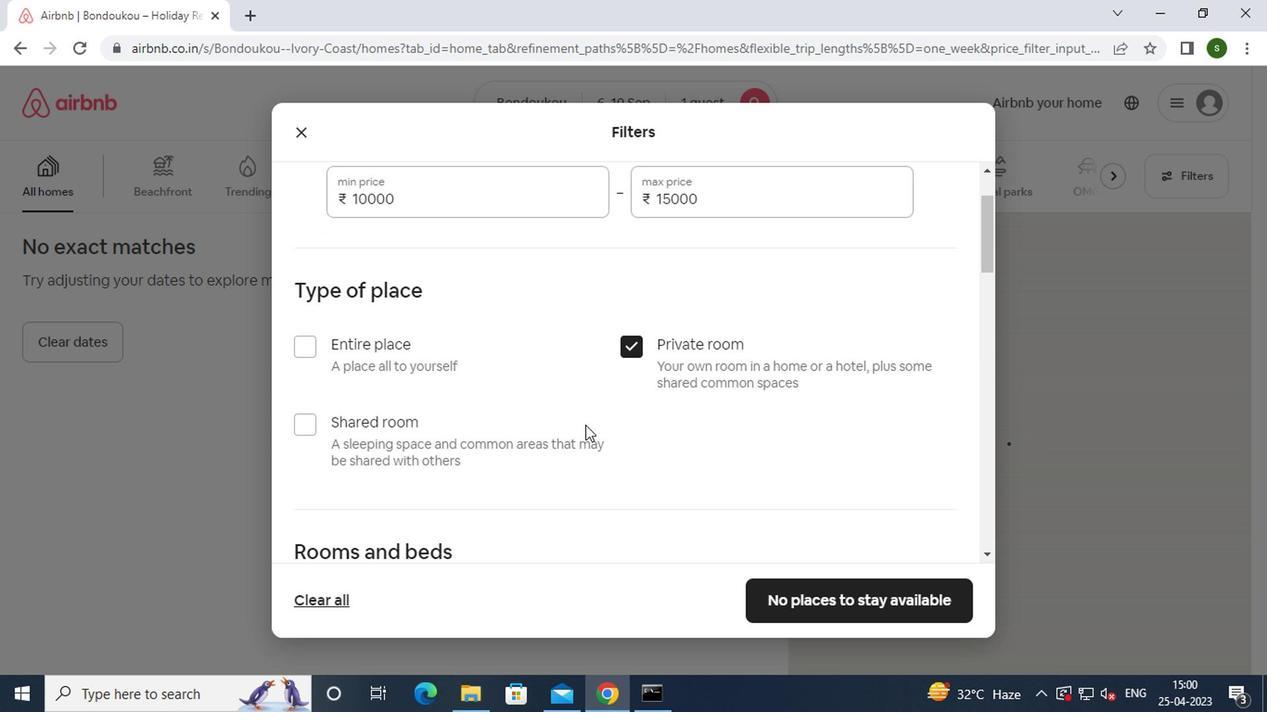 
Action: Mouse moved to (578, 419)
Screenshot: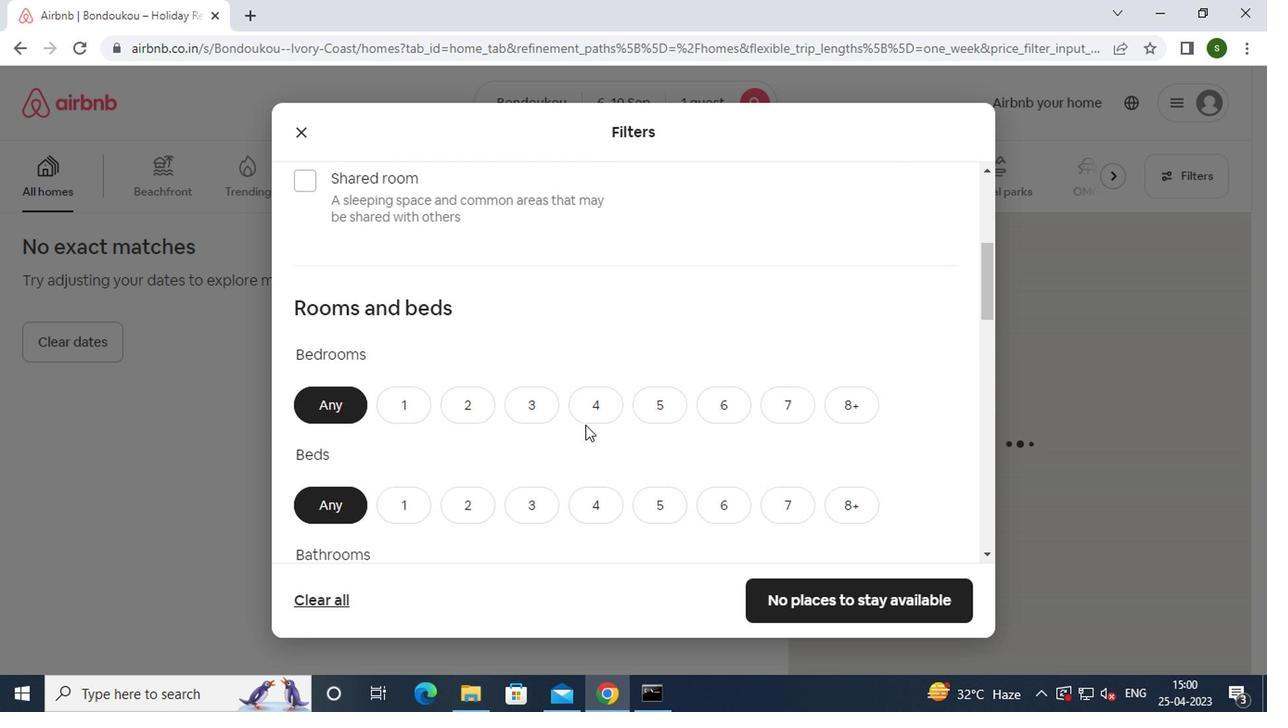 
Action: Mouse scrolled (578, 418) with delta (0, 0)
Screenshot: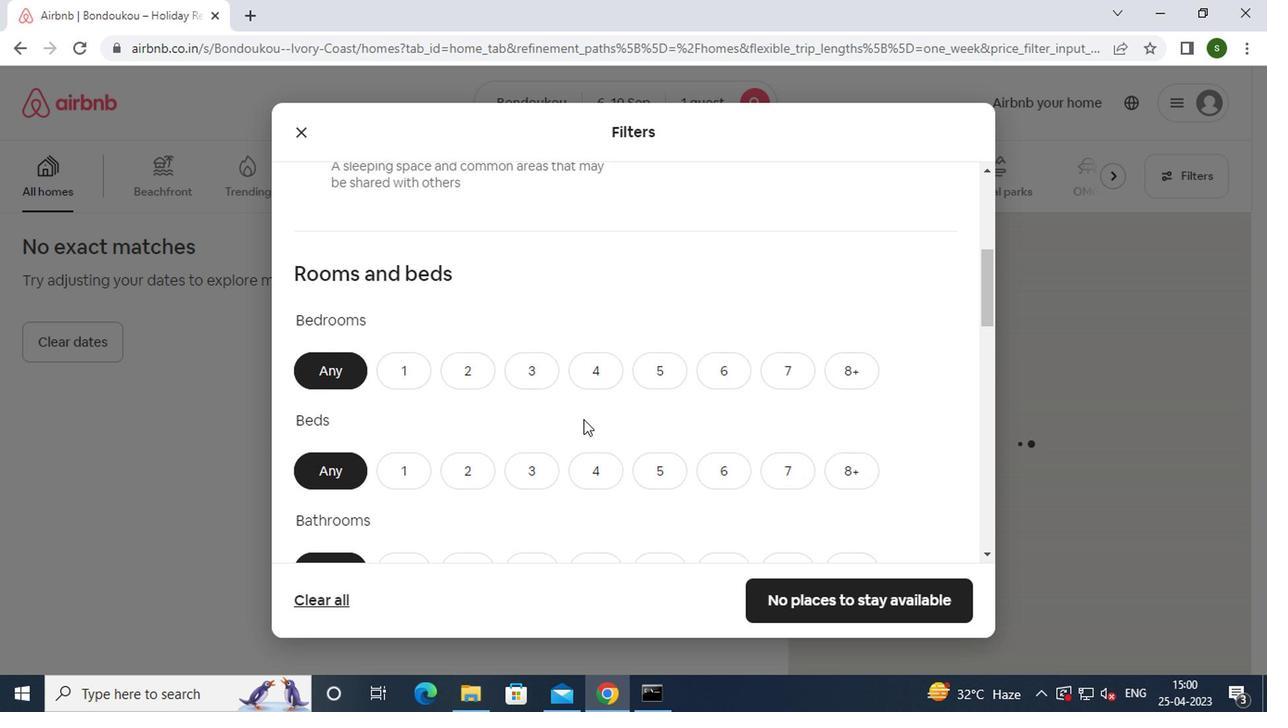 
Action: Mouse moved to (401, 281)
Screenshot: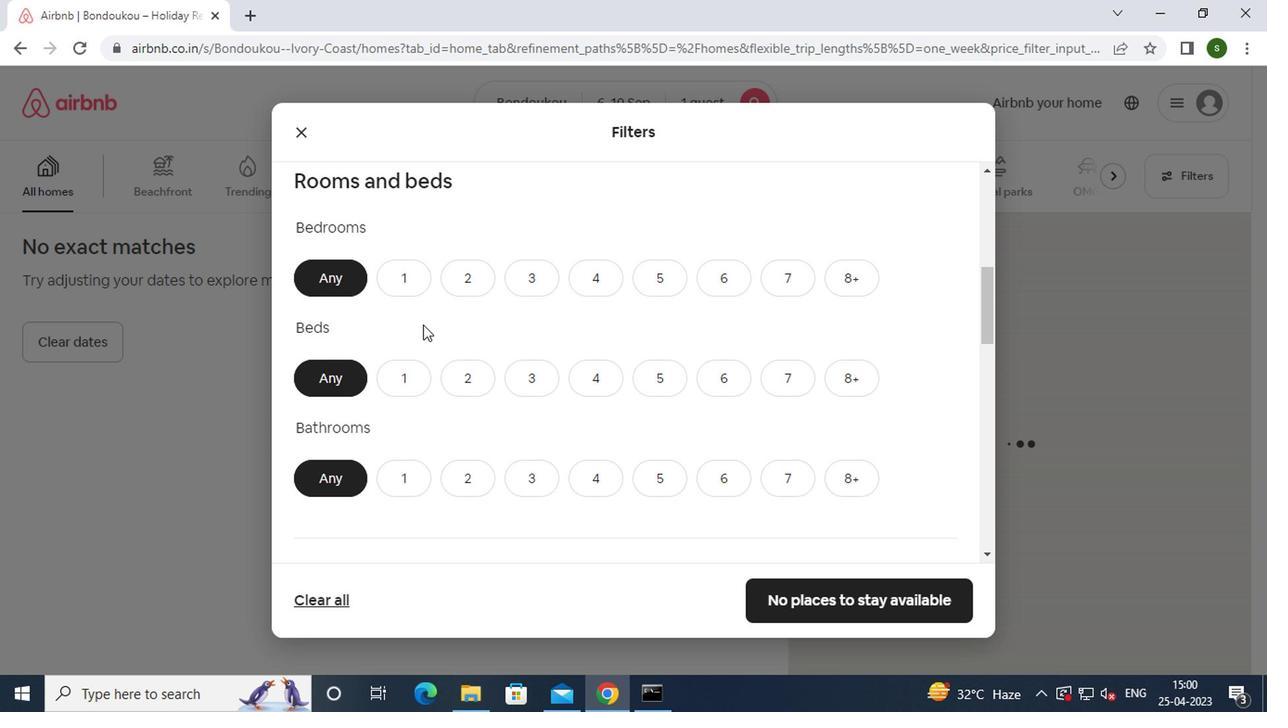 
Action: Mouse pressed left at (401, 281)
Screenshot: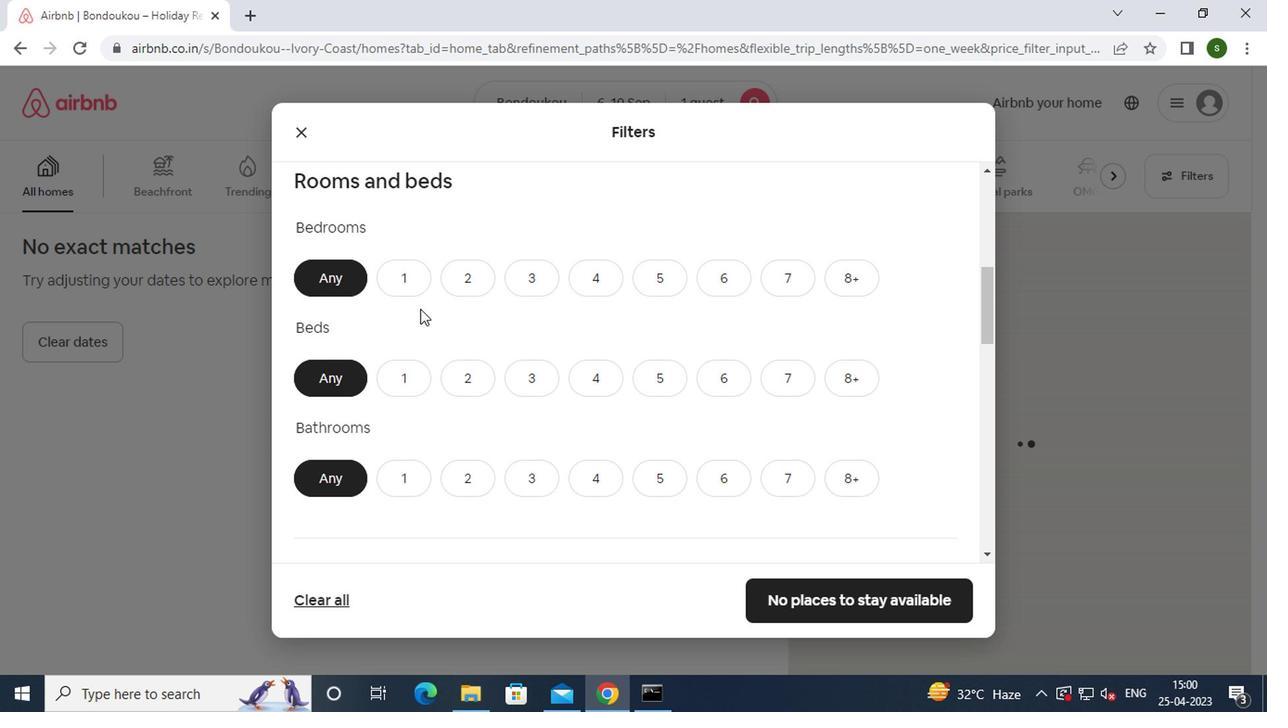 
Action: Mouse moved to (388, 377)
Screenshot: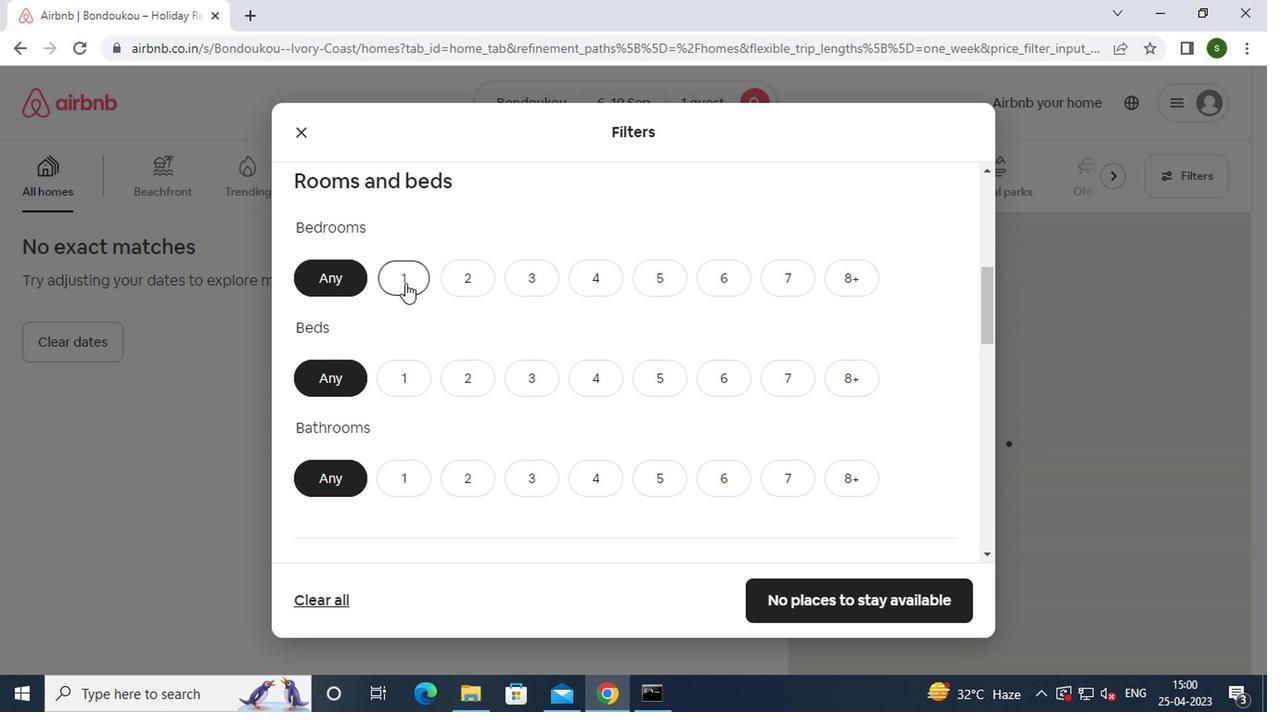 
Action: Mouse pressed left at (388, 377)
Screenshot: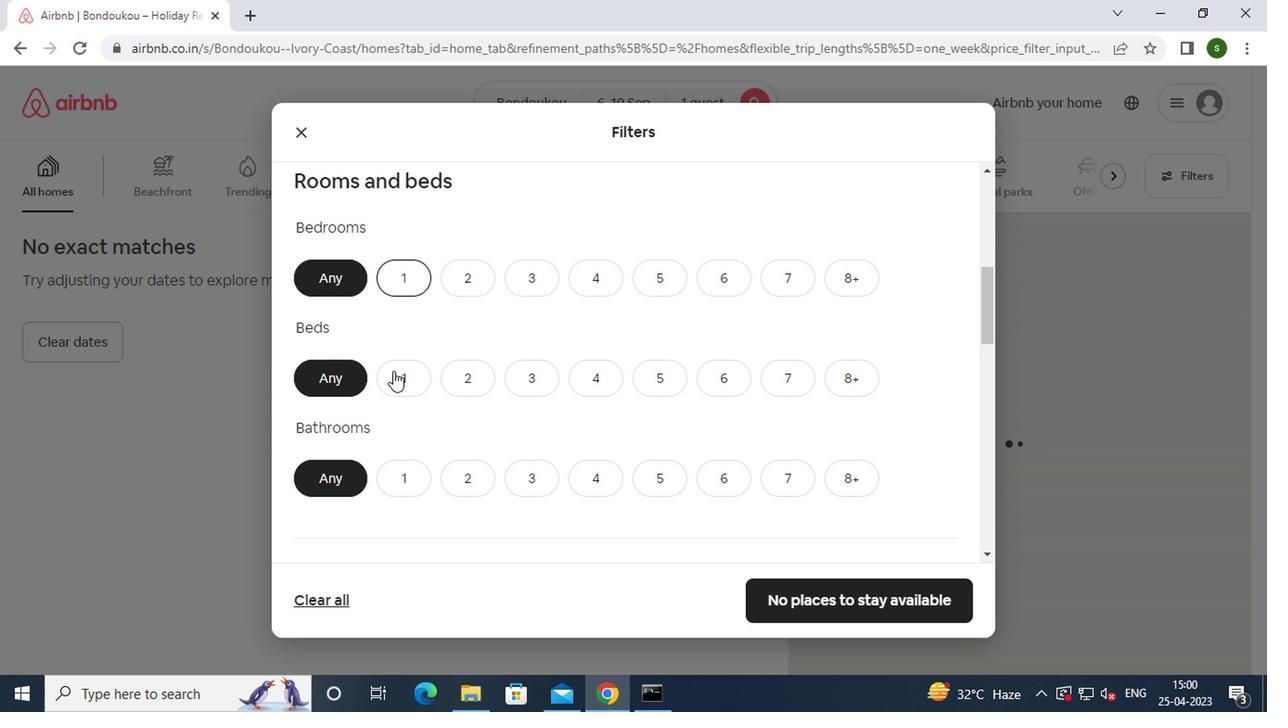 
Action: Mouse moved to (401, 490)
Screenshot: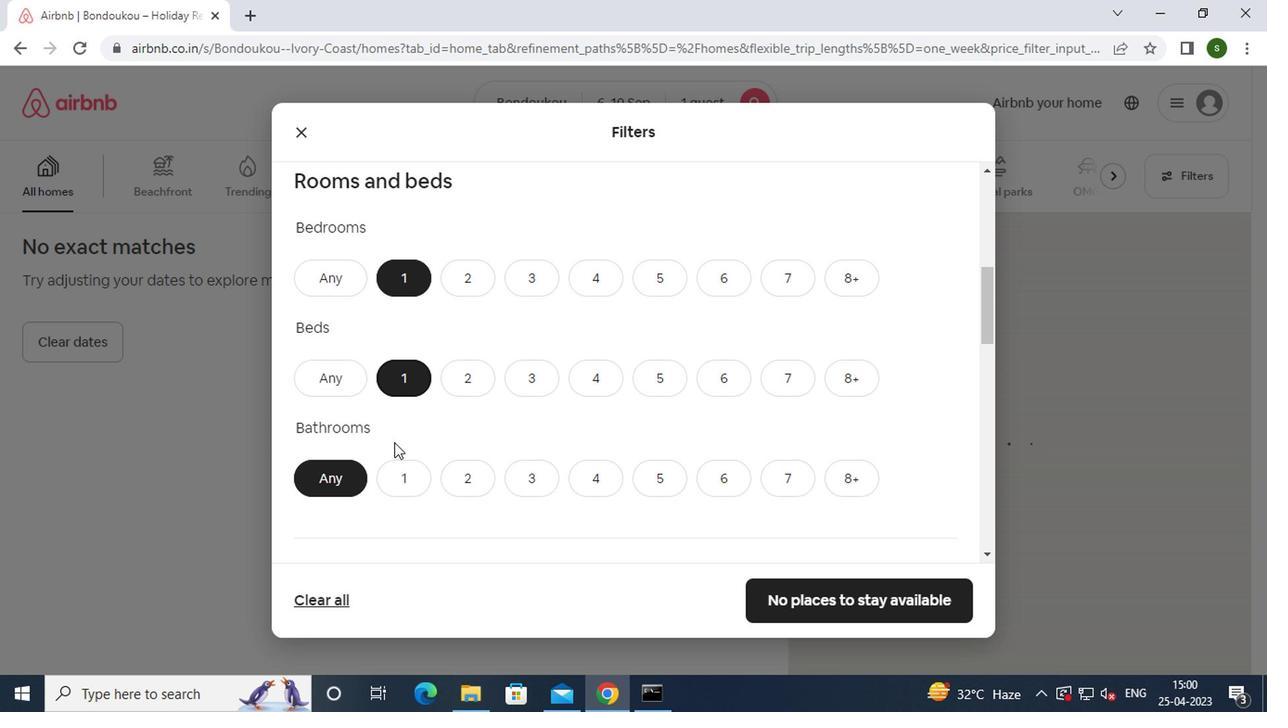 
Action: Mouse pressed left at (401, 490)
Screenshot: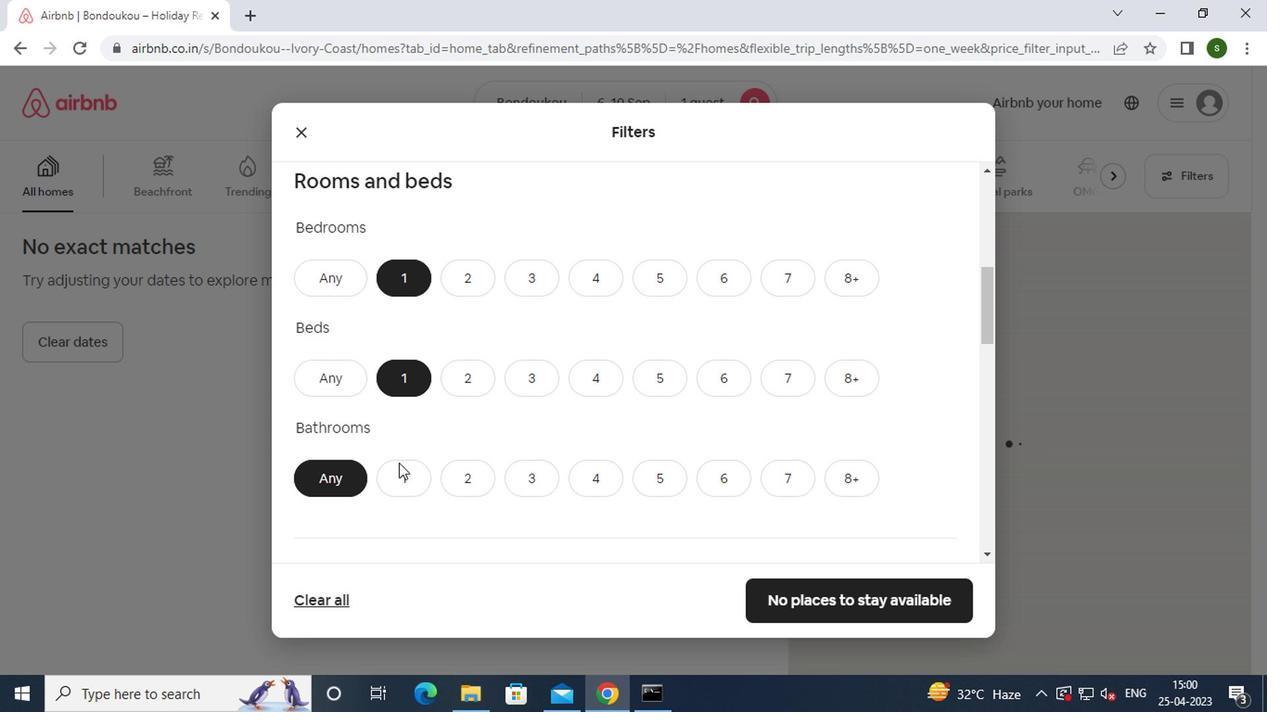 
Action: Mouse moved to (458, 421)
Screenshot: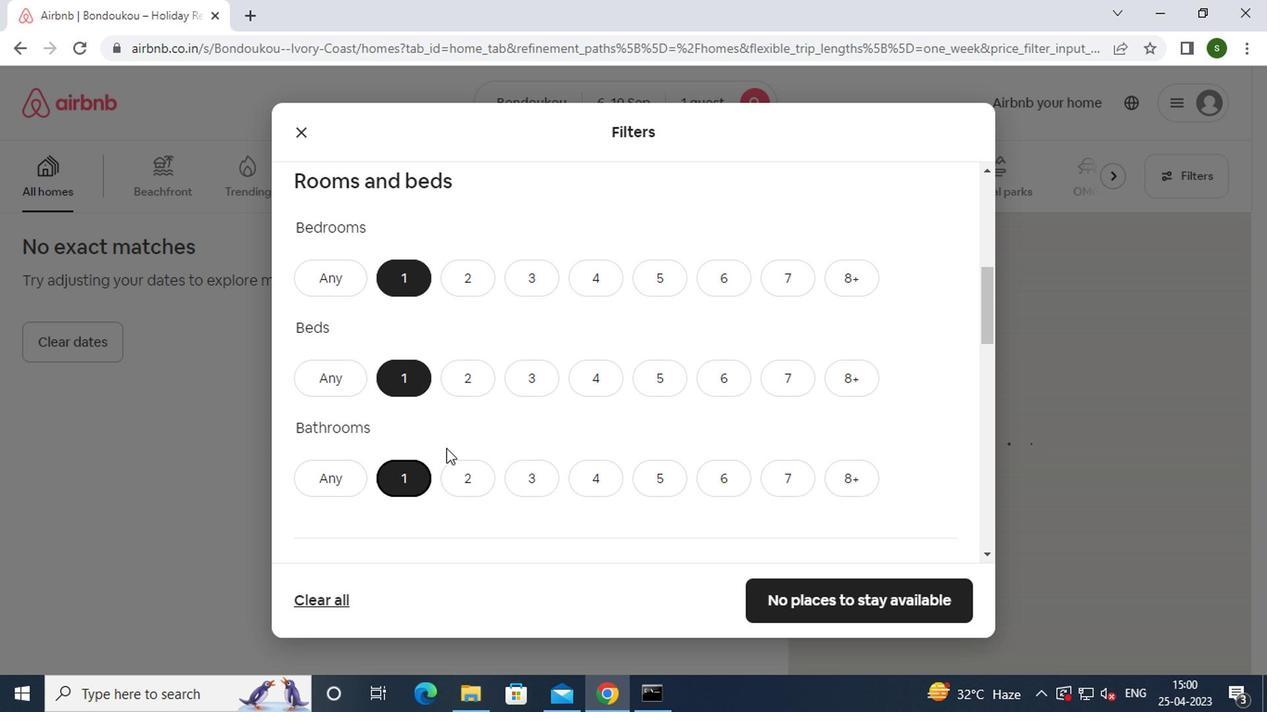 
Action: Mouse scrolled (458, 419) with delta (0, -1)
Screenshot: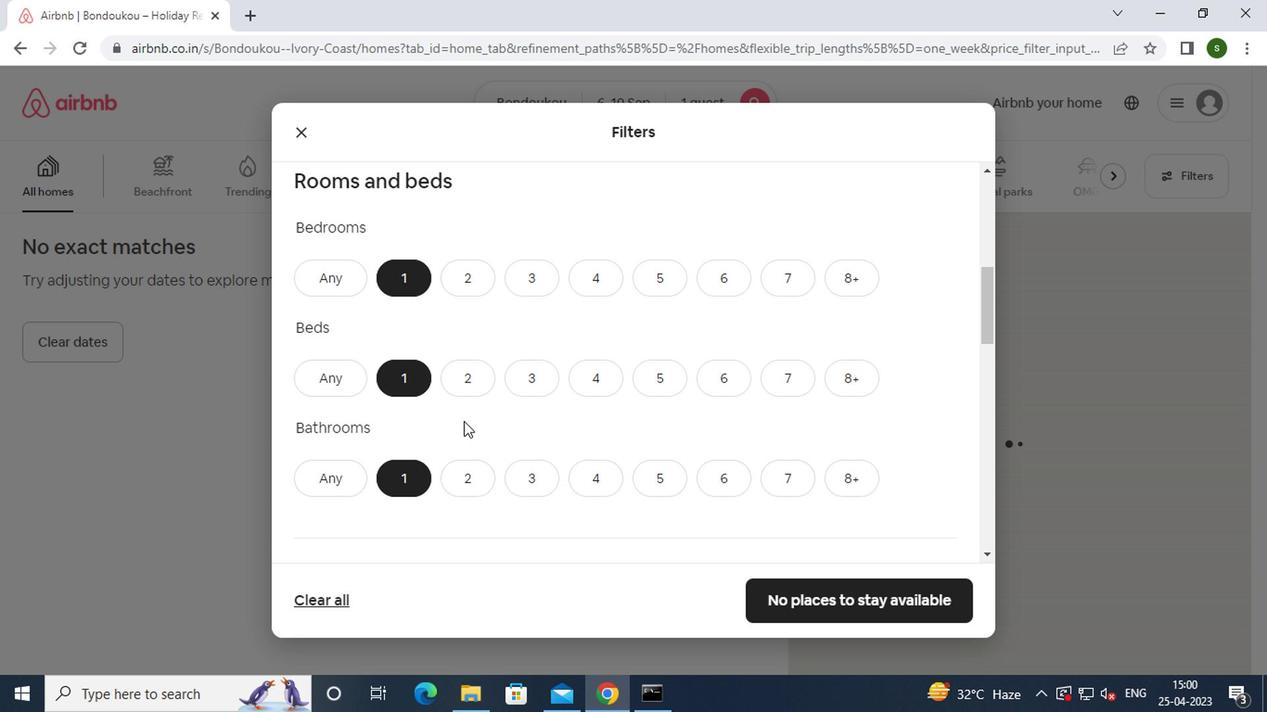 
Action: Mouse scrolled (458, 419) with delta (0, -1)
Screenshot: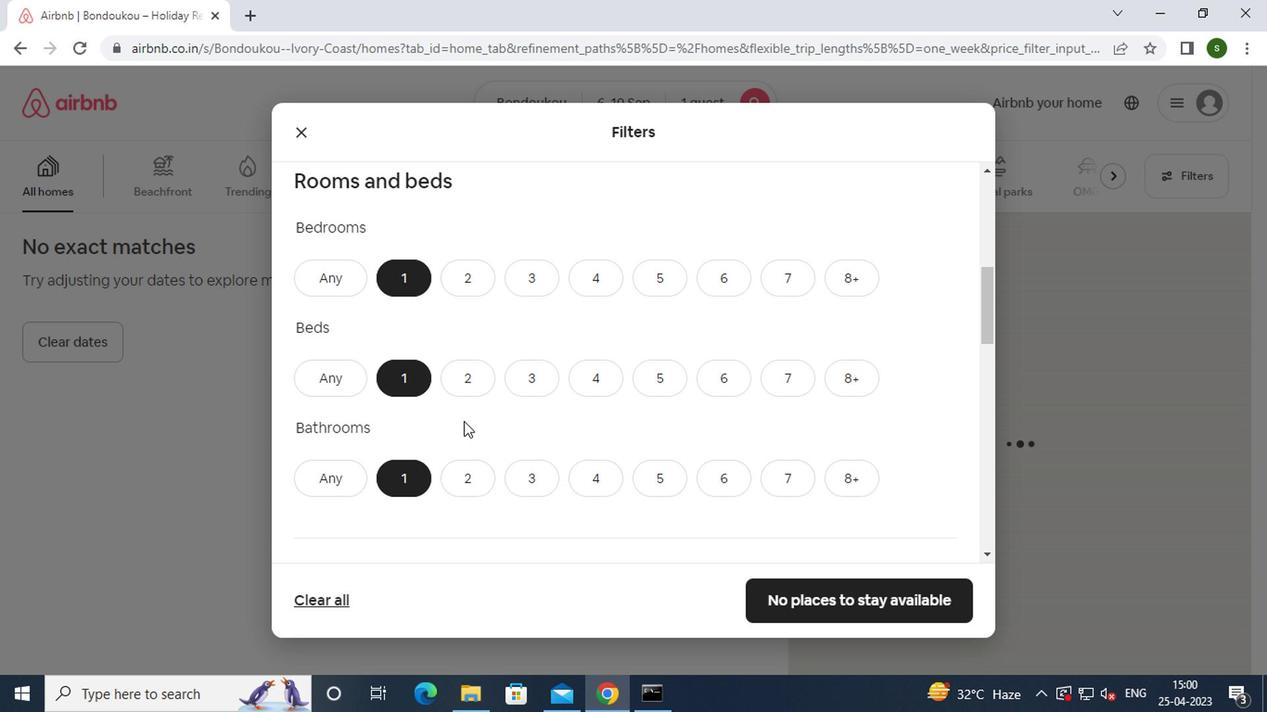 
Action: Mouse scrolled (458, 419) with delta (0, -1)
Screenshot: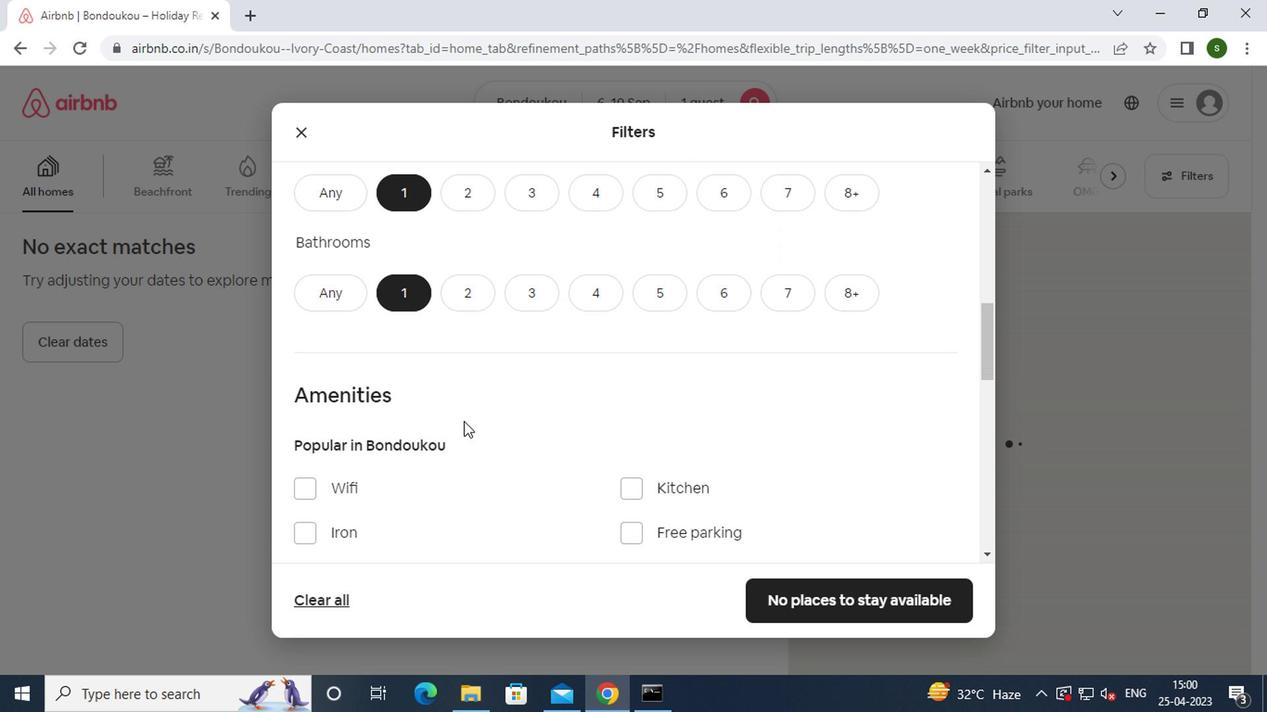
Action: Mouse moved to (458, 418)
Screenshot: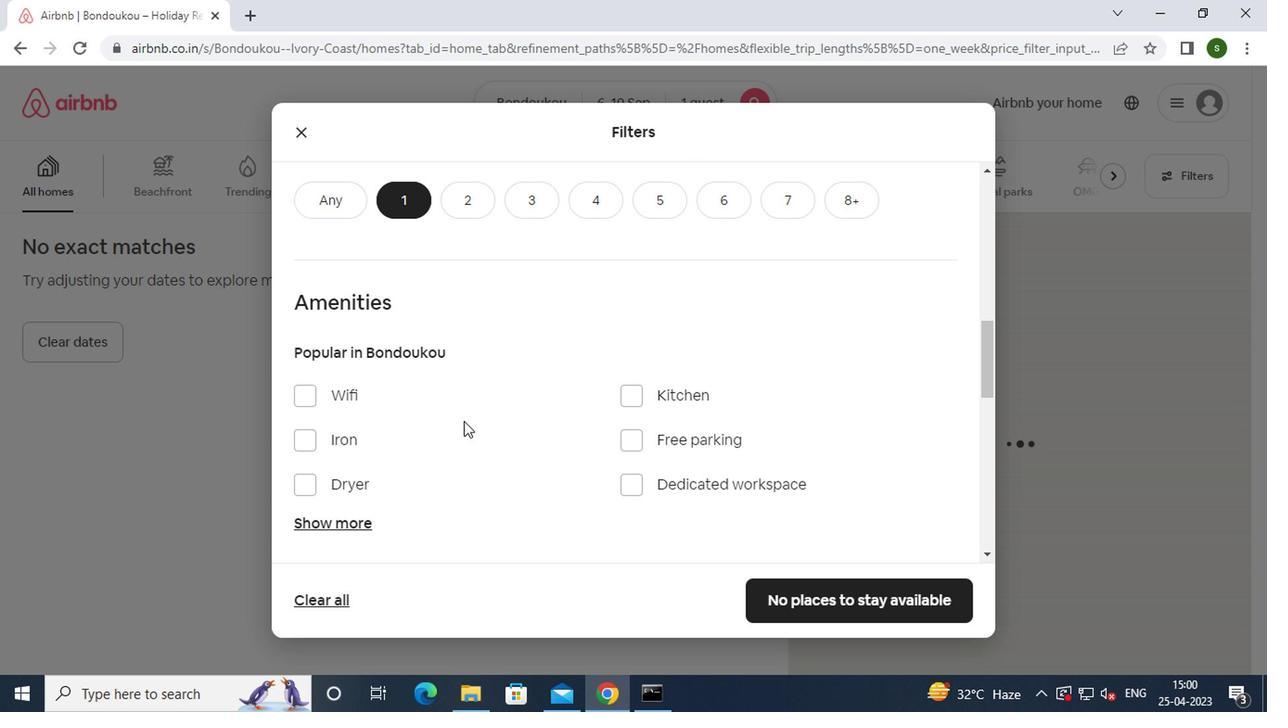 
Action: Mouse scrolled (458, 417) with delta (0, -1)
Screenshot: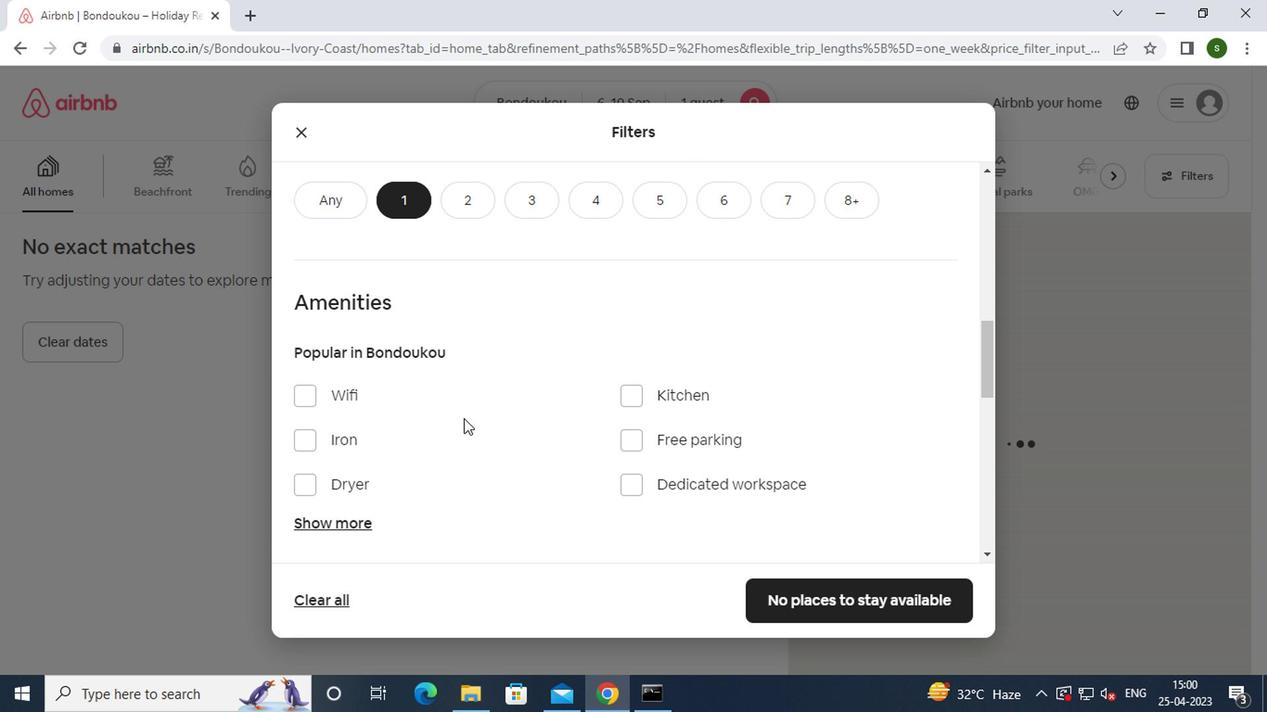 
Action: Mouse scrolled (458, 417) with delta (0, -1)
Screenshot: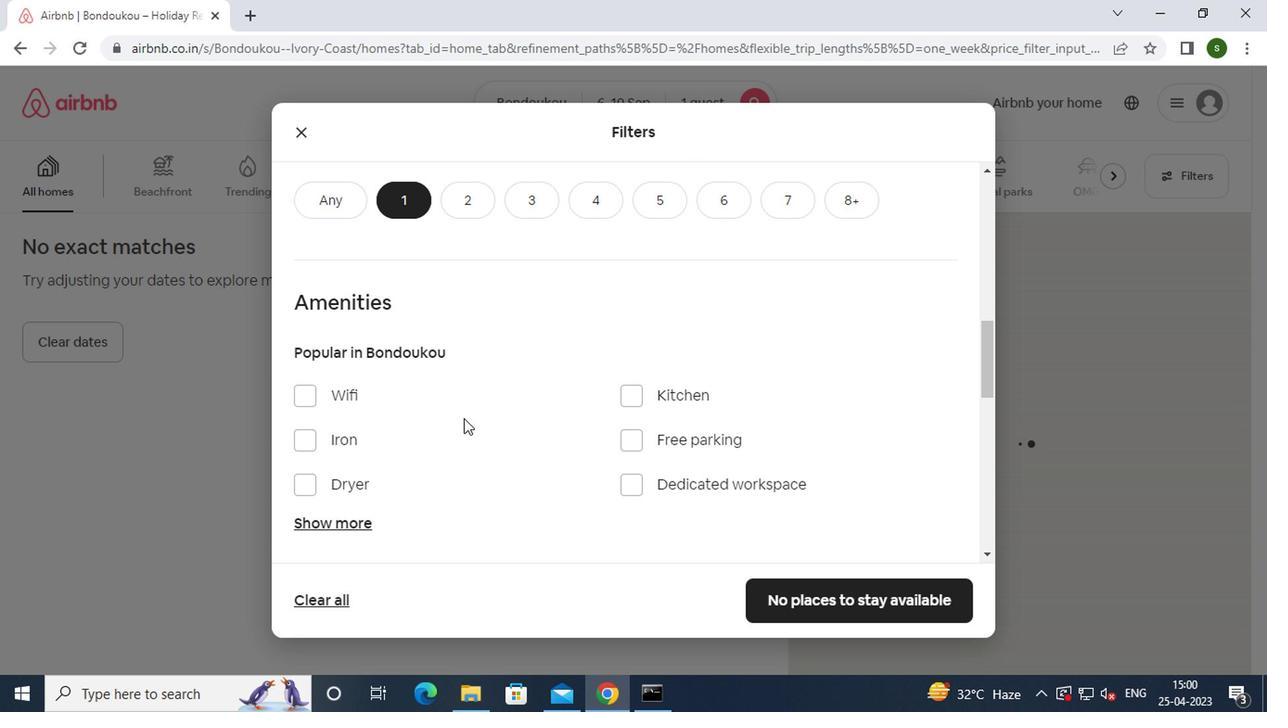 
Action: Mouse scrolled (458, 417) with delta (0, -1)
Screenshot: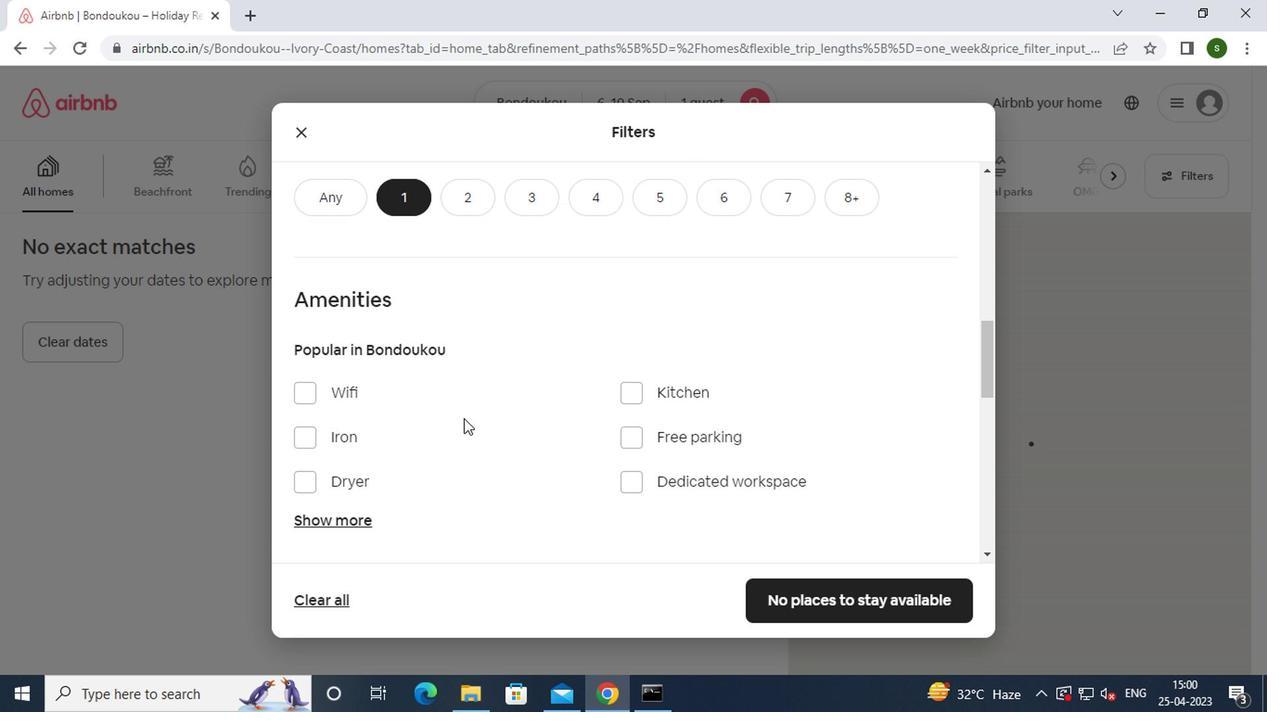 
Action: Mouse scrolled (458, 417) with delta (0, -1)
Screenshot: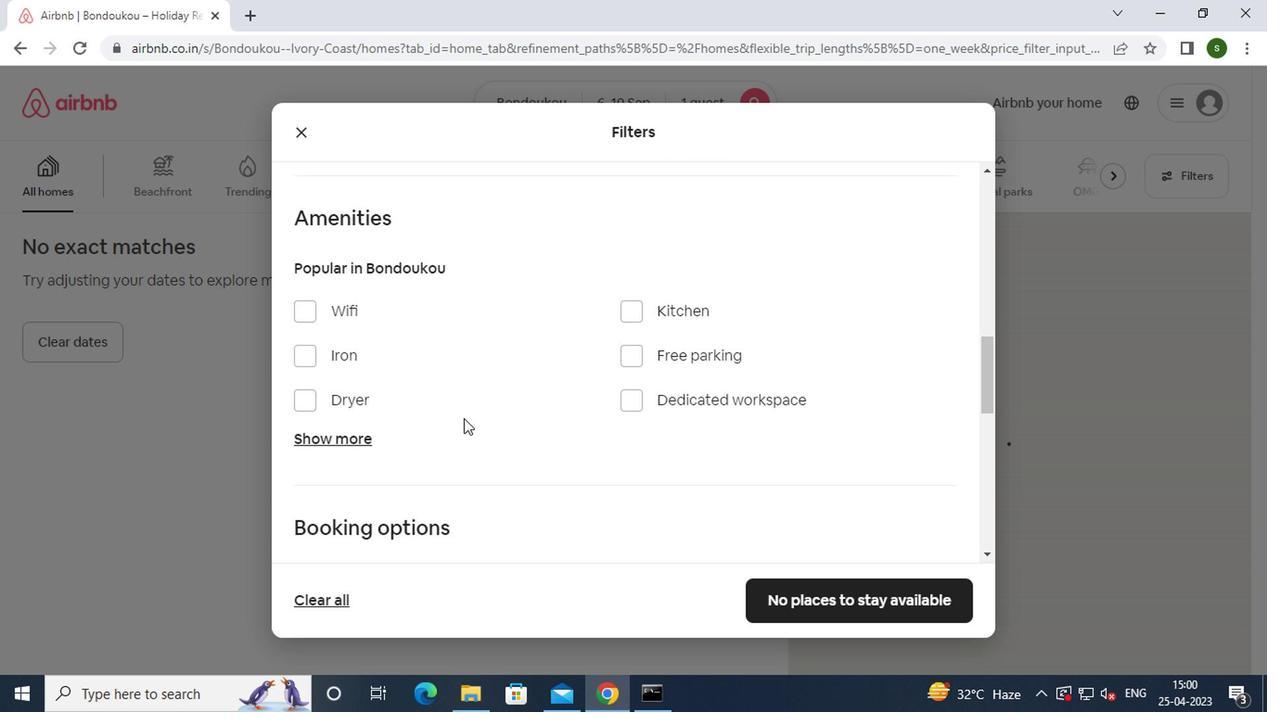 
Action: Mouse scrolled (458, 417) with delta (0, -1)
Screenshot: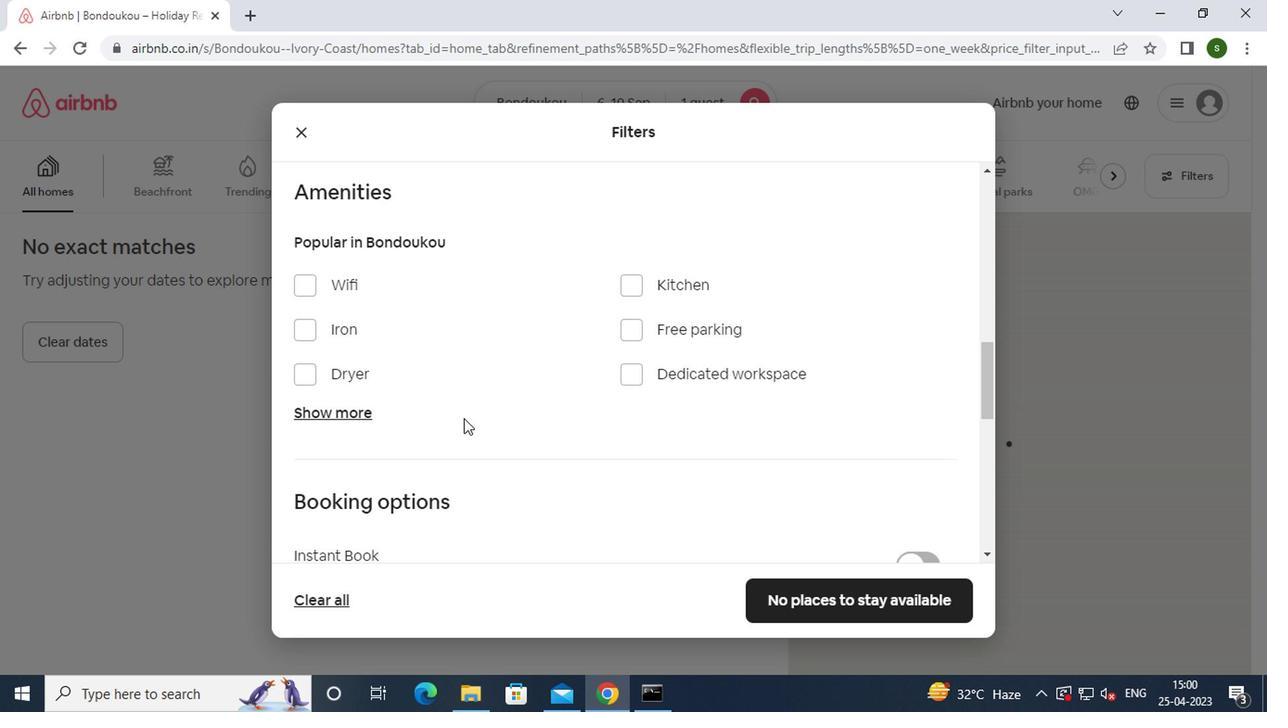 
Action: Mouse moved to (904, 281)
Screenshot: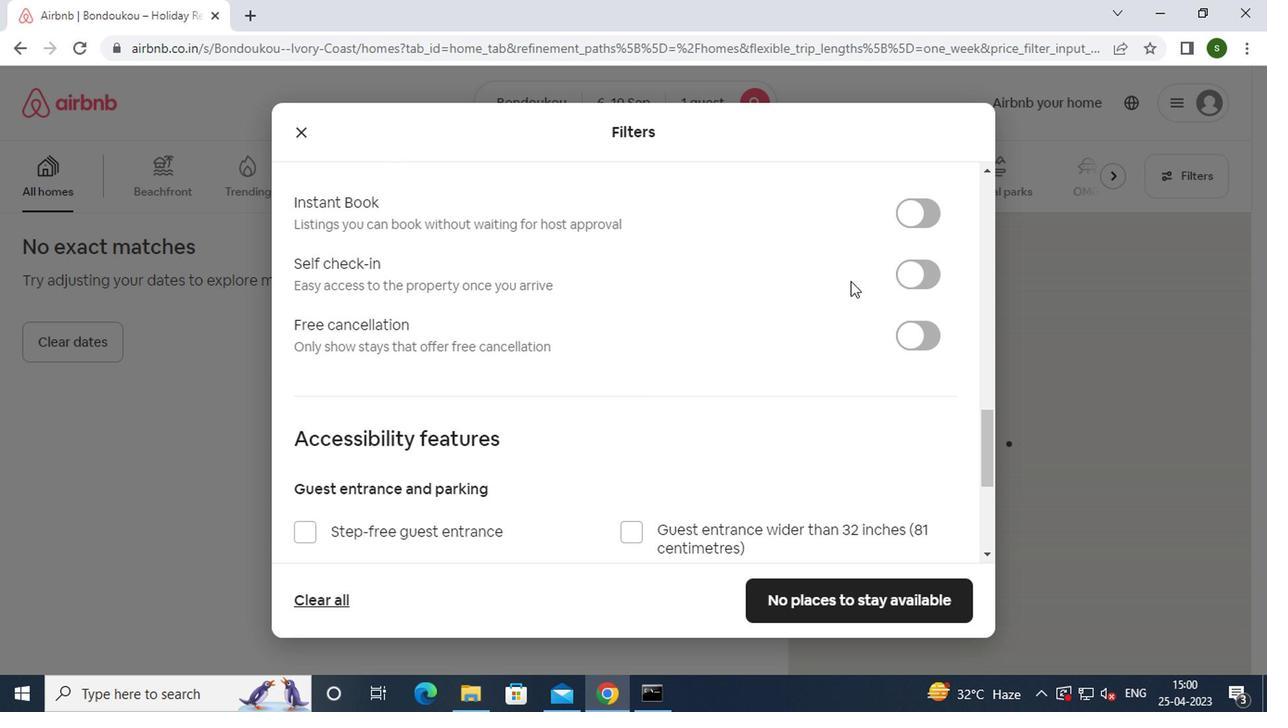 
Action: Mouse pressed left at (904, 281)
Screenshot: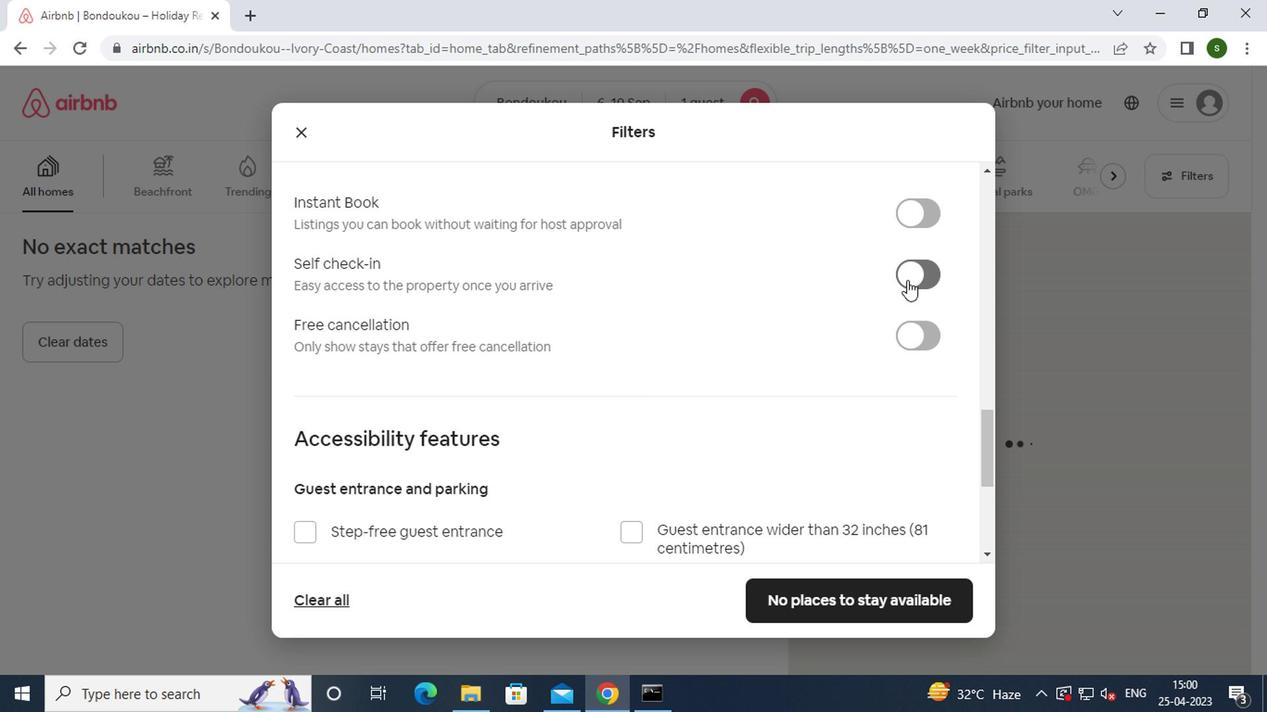 
Action: Mouse moved to (679, 391)
Screenshot: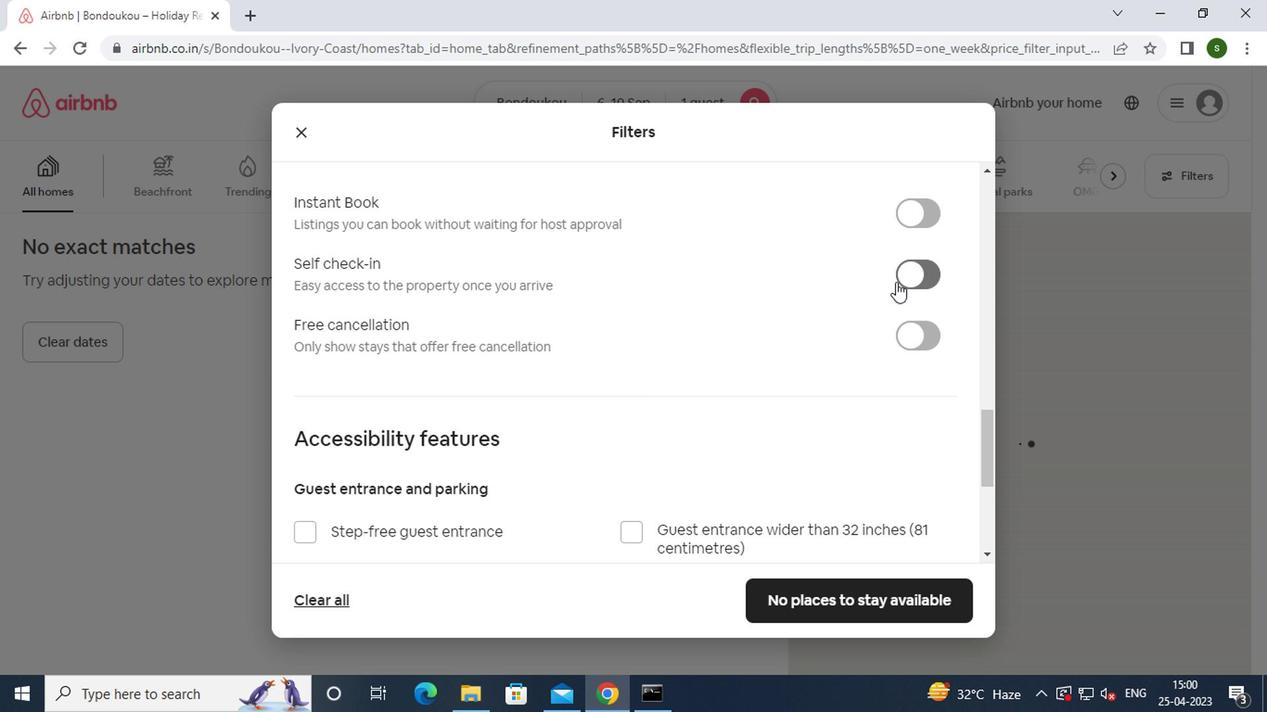 
Action: Mouse scrolled (679, 390) with delta (0, 0)
Screenshot: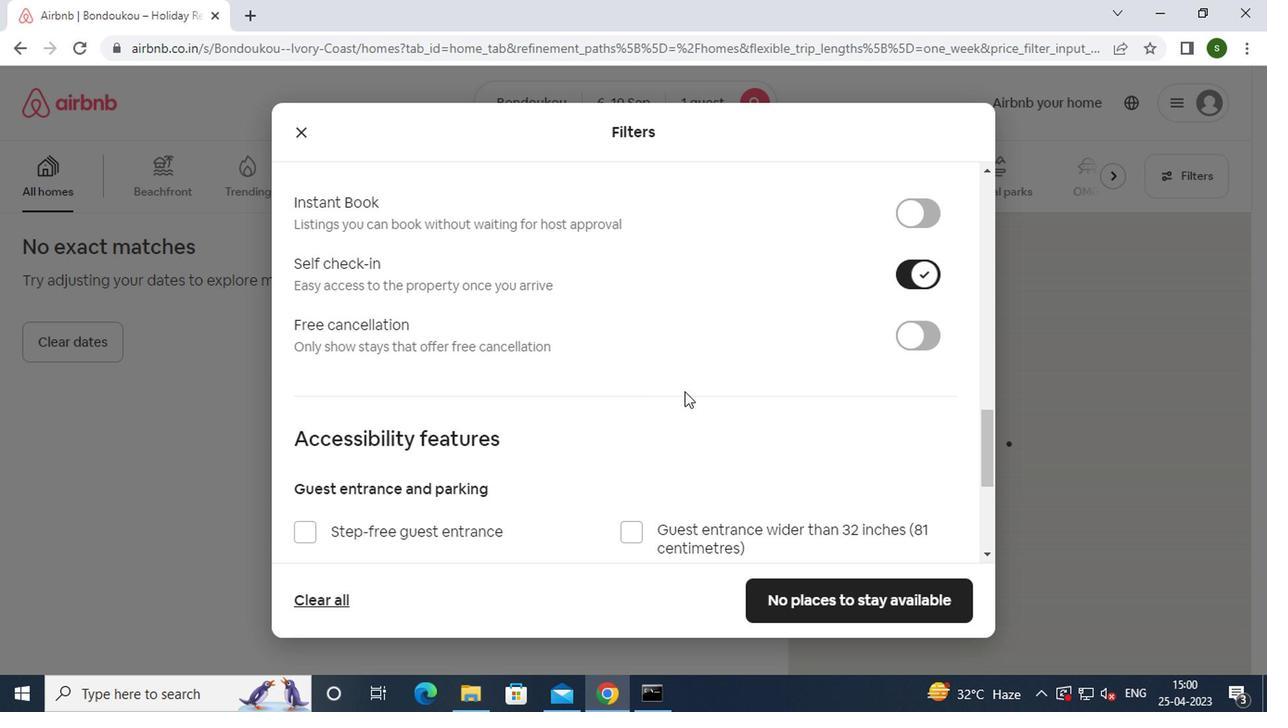 
Action: Mouse scrolled (679, 390) with delta (0, 0)
Screenshot: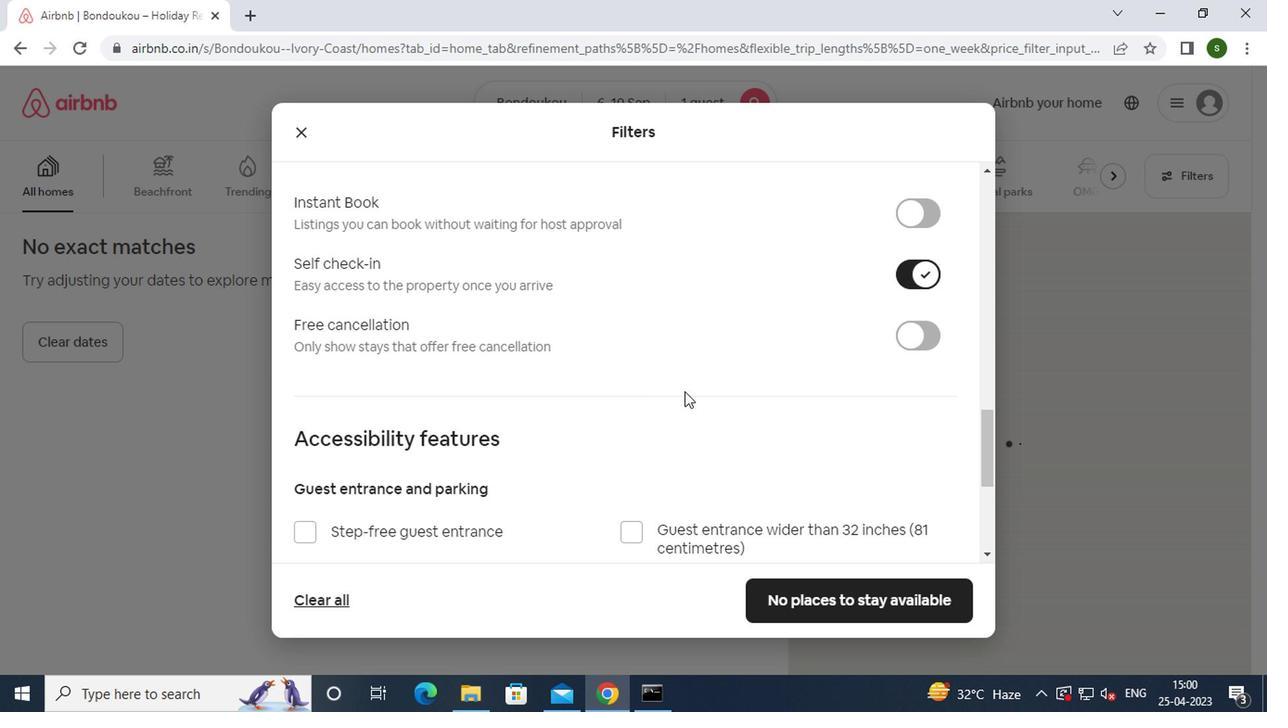 
Action: Mouse scrolled (679, 390) with delta (0, 0)
Screenshot: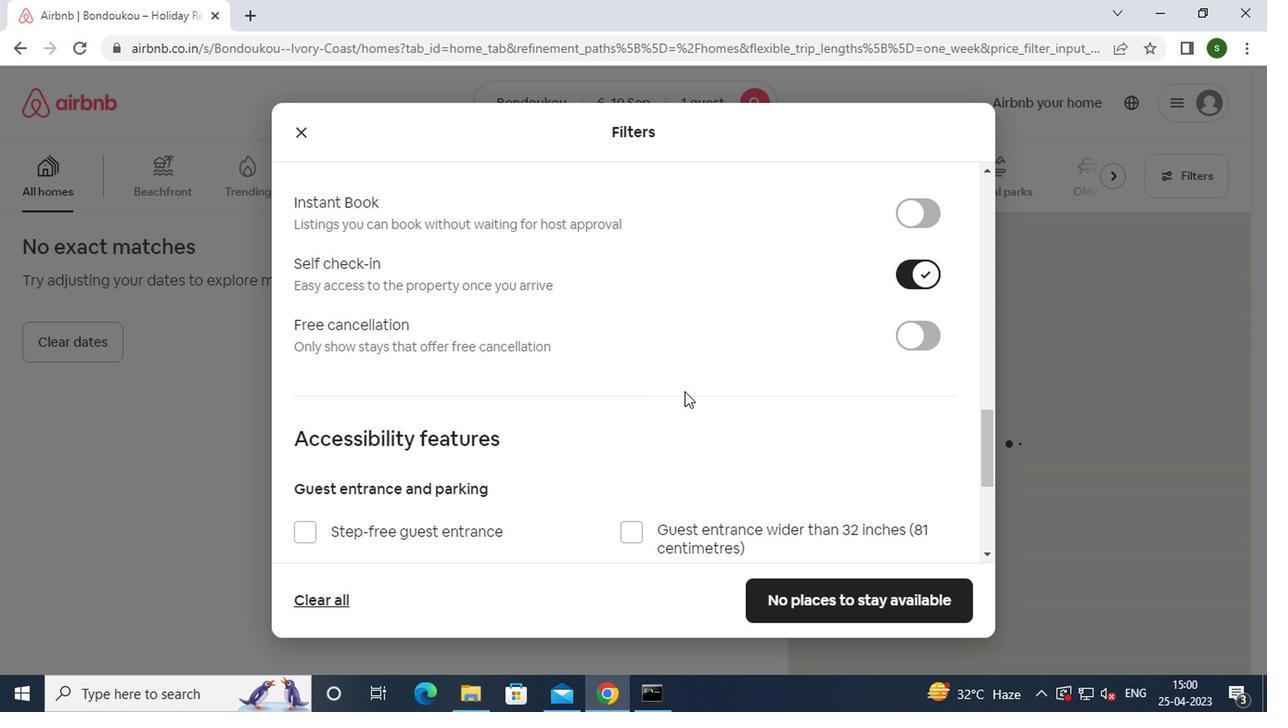 
Action: Mouse scrolled (679, 390) with delta (0, 0)
Screenshot: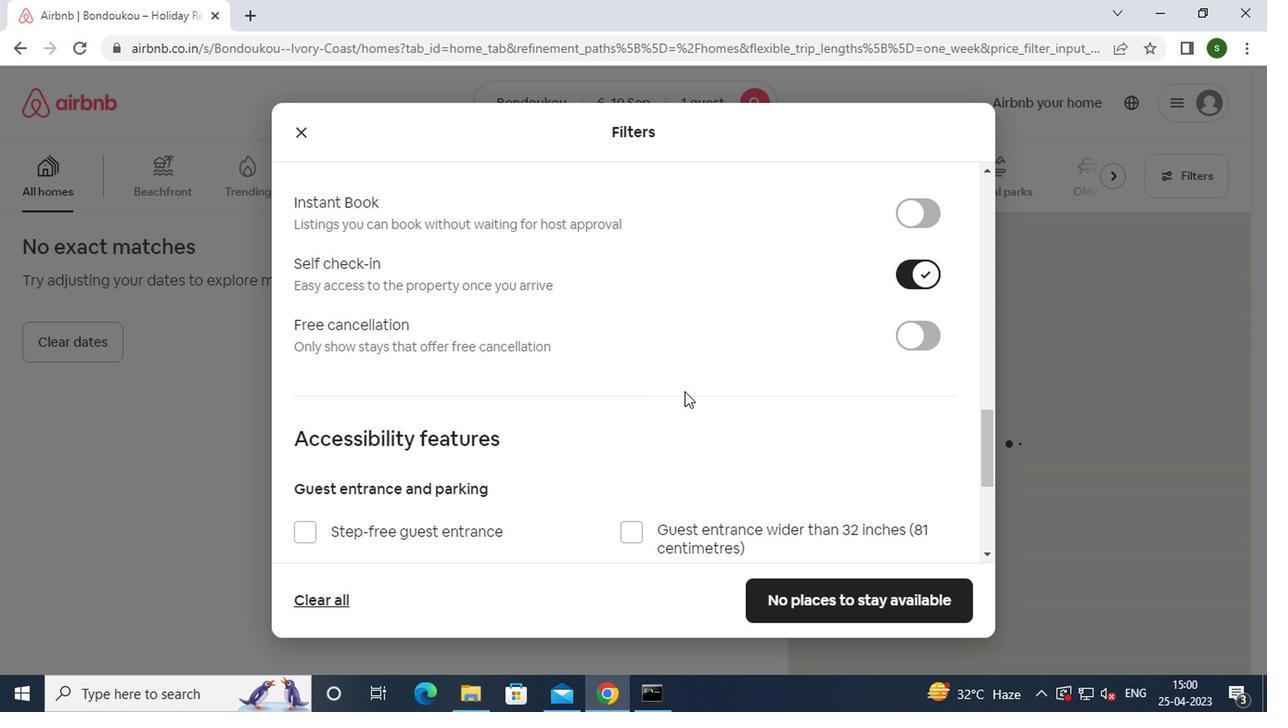 
Action: Mouse scrolled (679, 390) with delta (0, 0)
Screenshot: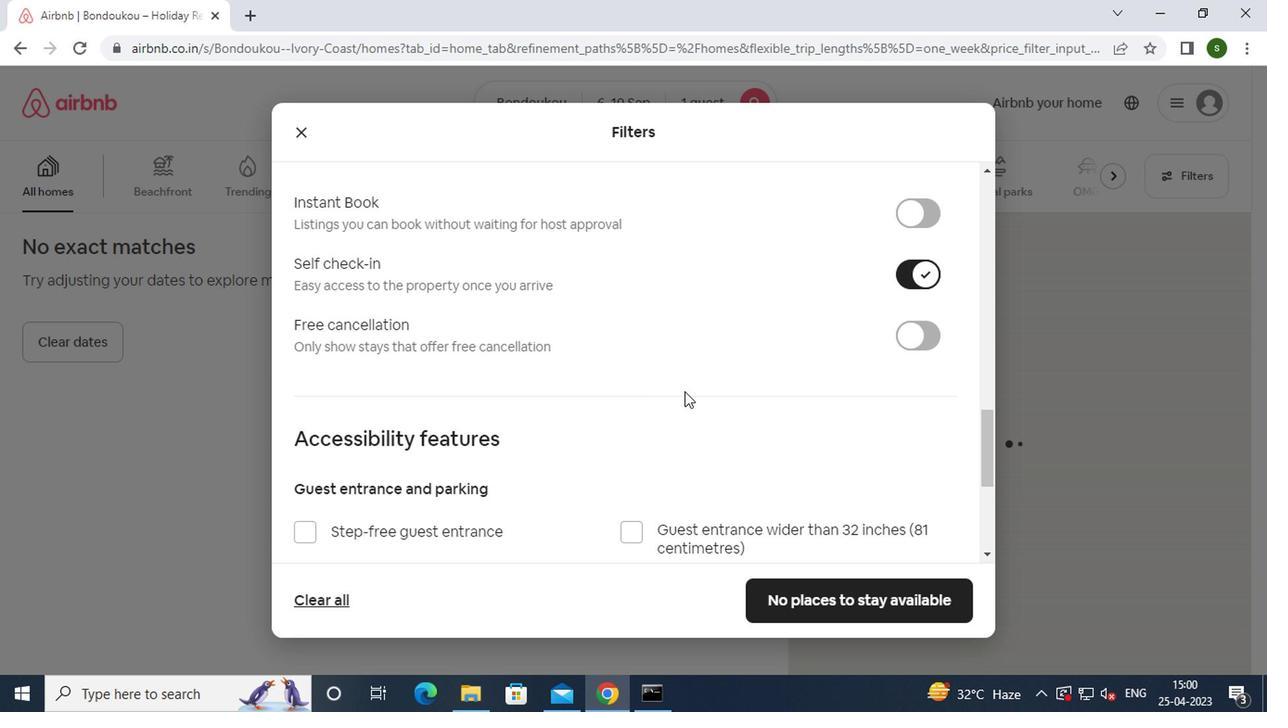 
Action: Mouse scrolled (679, 390) with delta (0, 0)
Screenshot: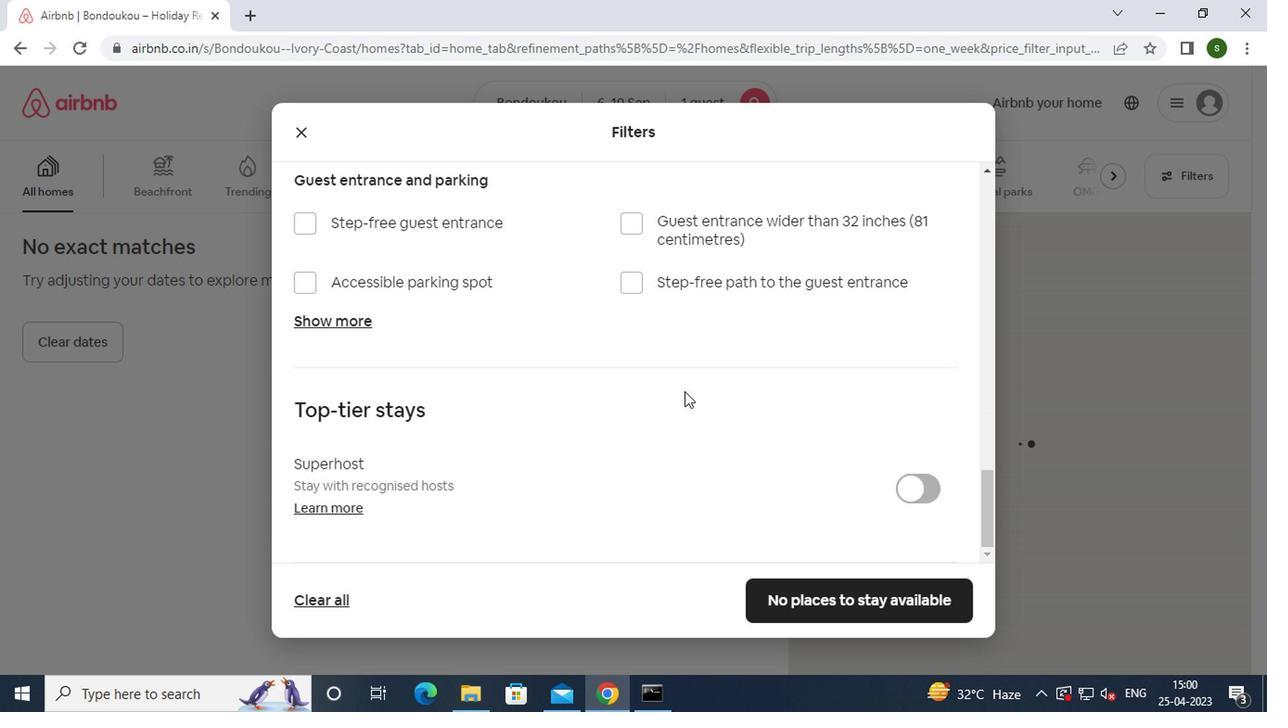 
Action: Mouse scrolled (679, 390) with delta (0, 0)
Screenshot: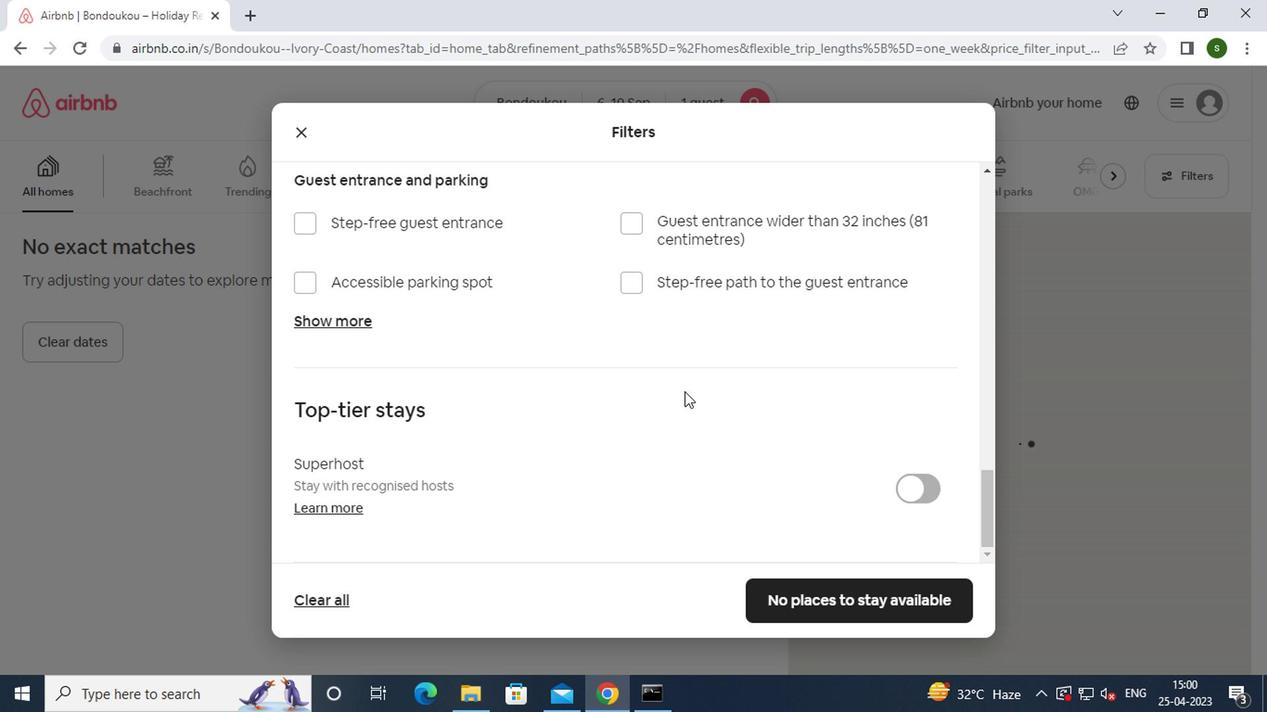 
Action: Mouse scrolled (679, 390) with delta (0, 0)
Screenshot: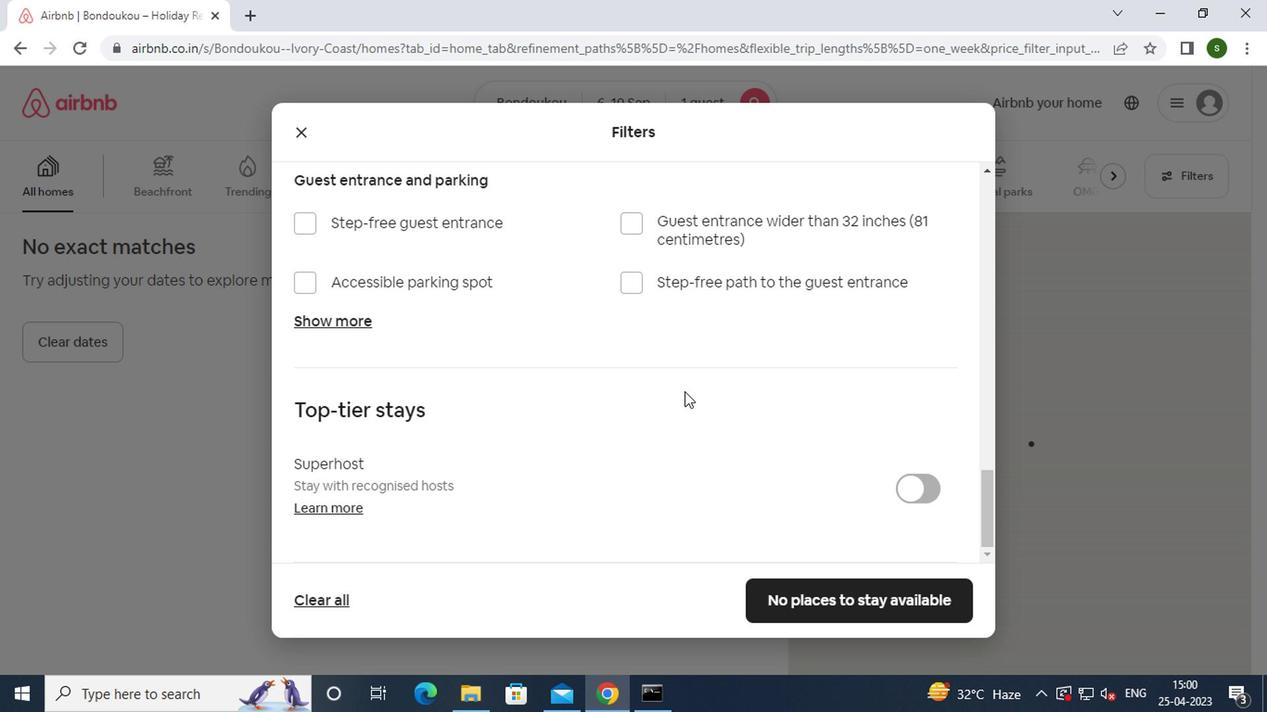 
Action: Mouse moved to (817, 599)
Screenshot: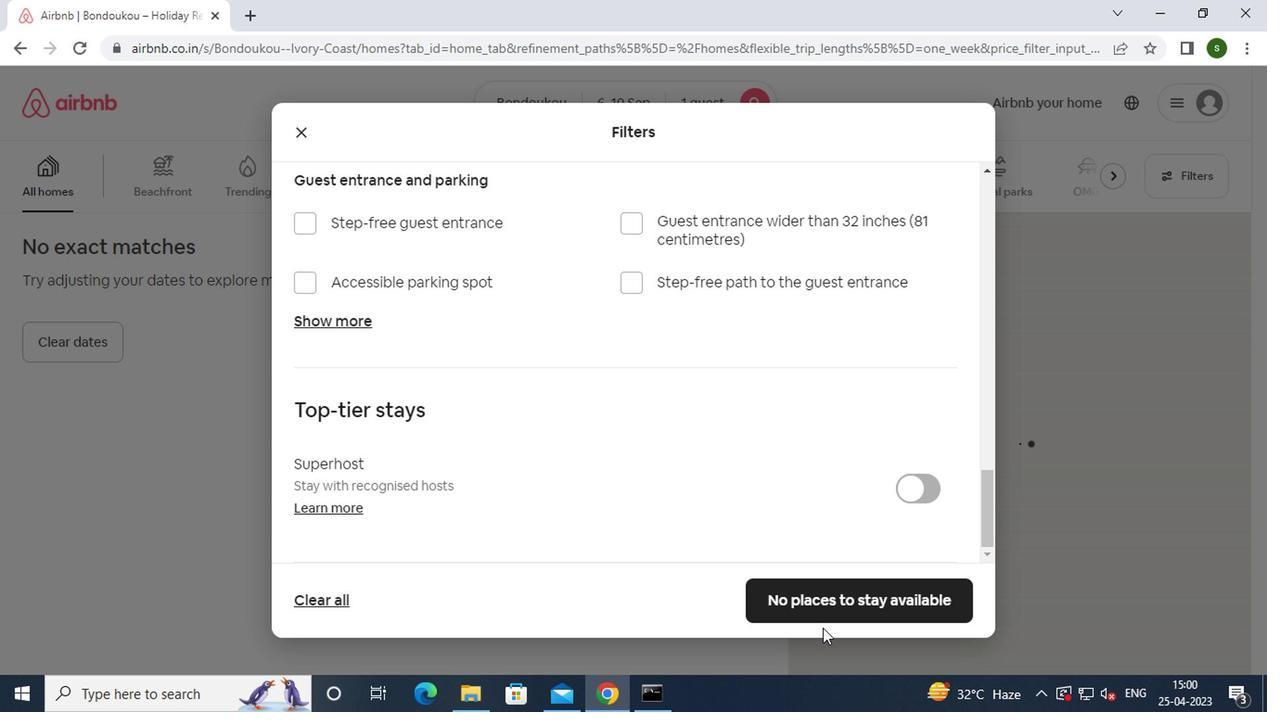 
Action: Mouse pressed left at (817, 599)
Screenshot: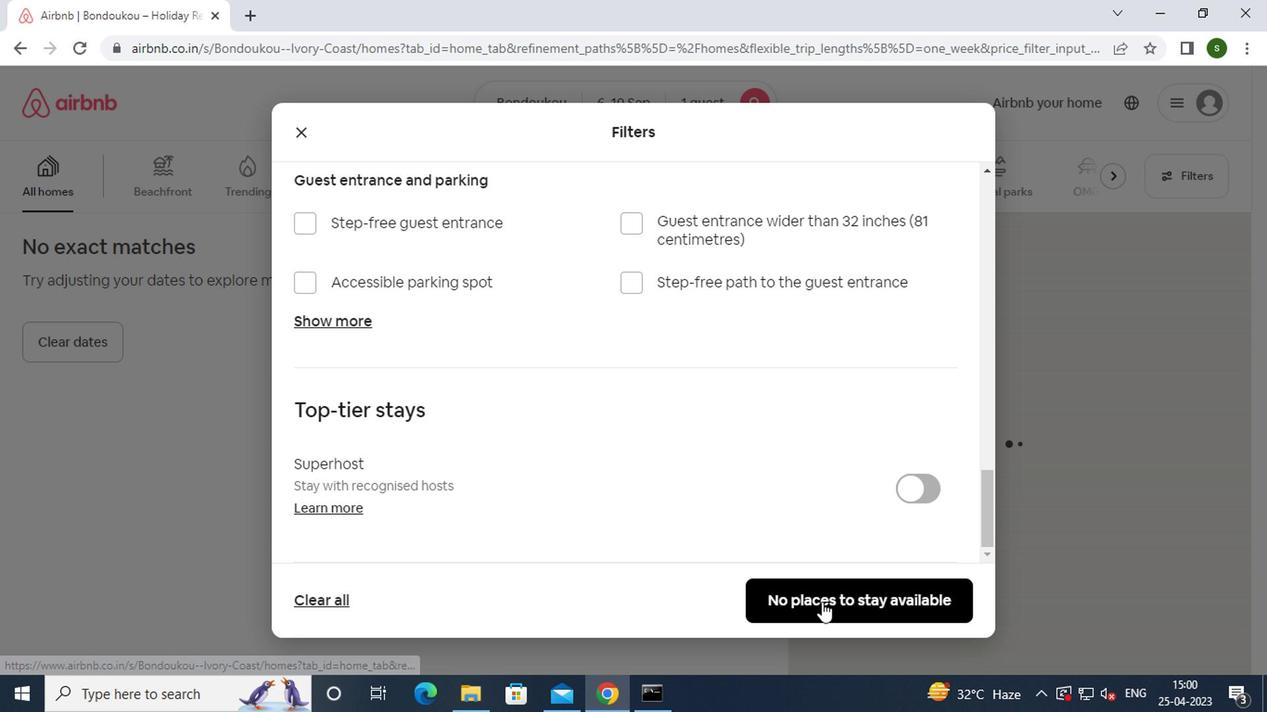 
